 Task: Look for space in Ogden, United States from 6th September, 2023 to 15th September, 2023 for 6 adults in price range Rs.8000 to Rs.12000. Place can be entire place or private room with 6 bedrooms having 6 beds and 6 bathrooms. Property type can be house, flat, guest house. Amenities needed are: wifi, TV, free parkinig on premises, gym, breakfast. Booking option can be shelf check-in. Required host language is English.
Action: Mouse moved to (427, 103)
Screenshot: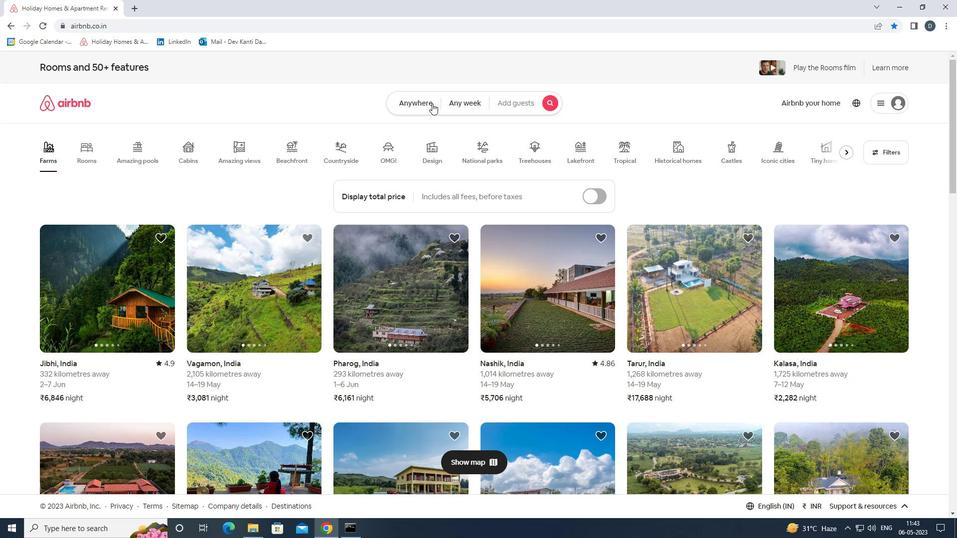 
Action: Mouse pressed left at (427, 103)
Screenshot: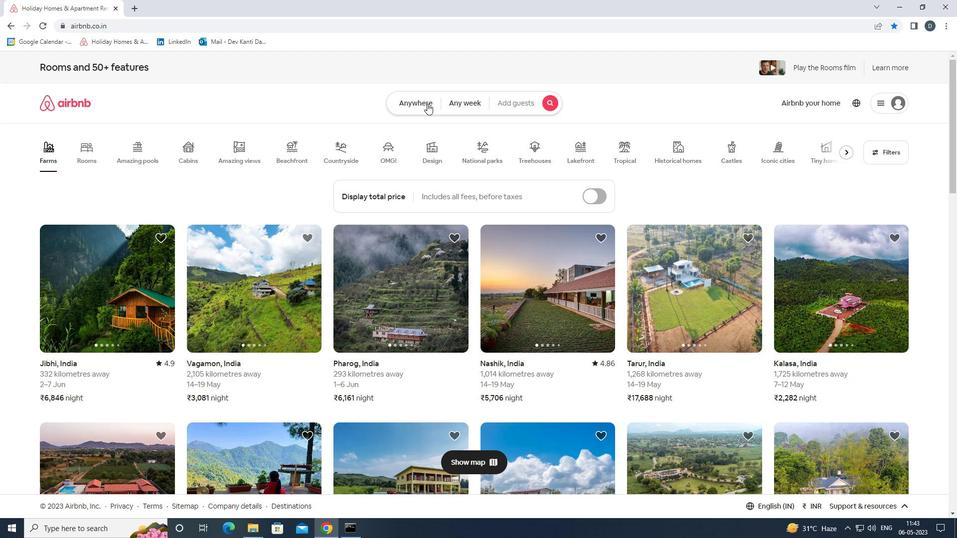 
Action: Mouse moved to (389, 145)
Screenshot: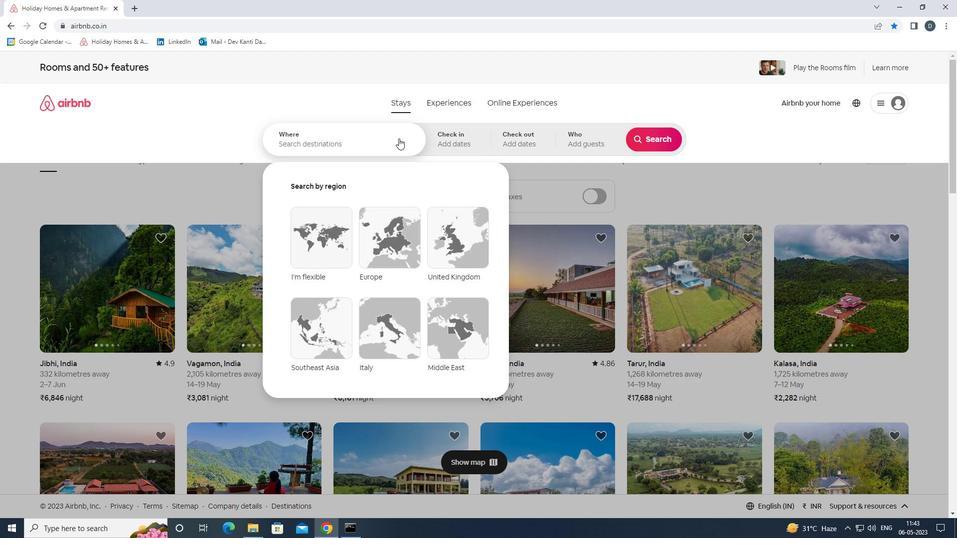 
Action: Mouse pressed left at (389, 145)
Screenshot: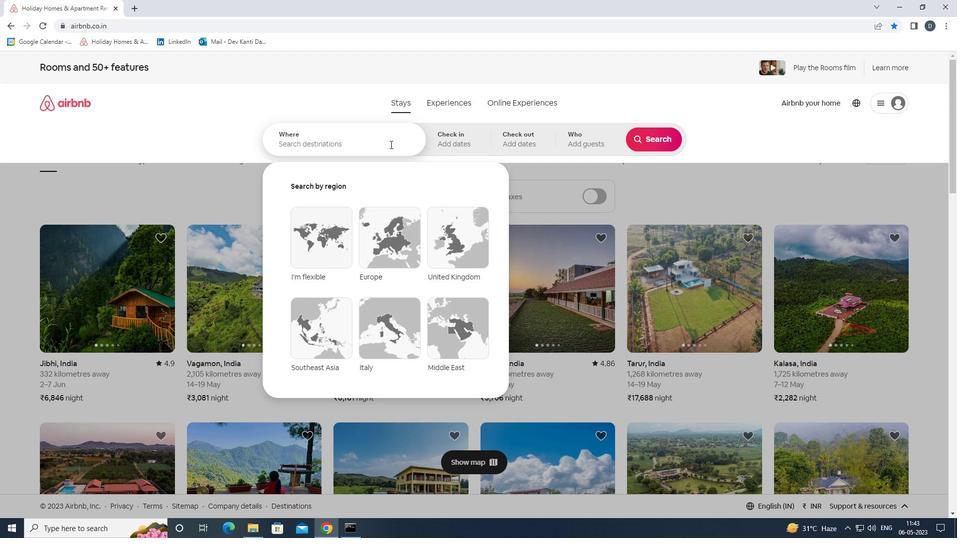 
Action: Mouse moved to (389, 149)
Screenshot: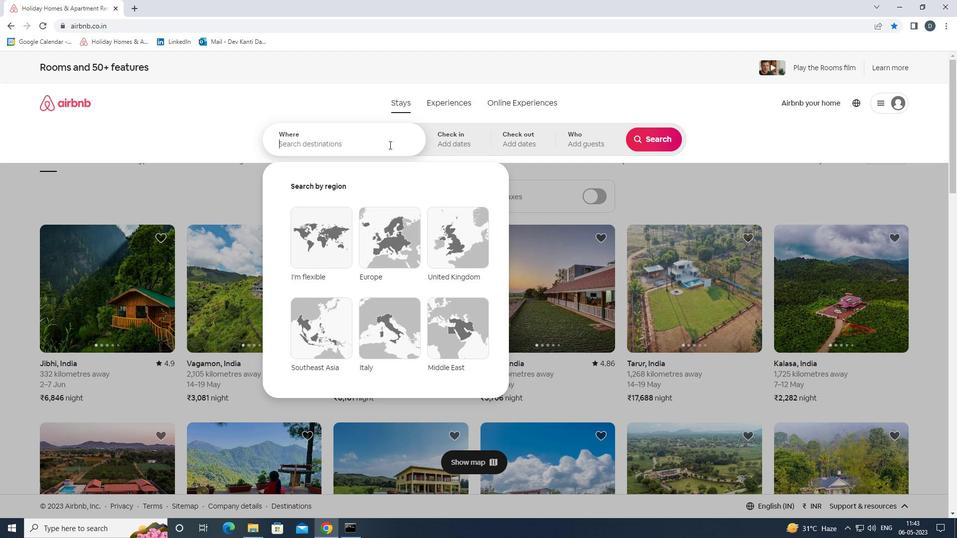 
Action: Key pressed <Key.shift>OGDEN,<Key.shift>UNITED<Key.space><Key.shift>STATES<Key.enter>
Screenshot: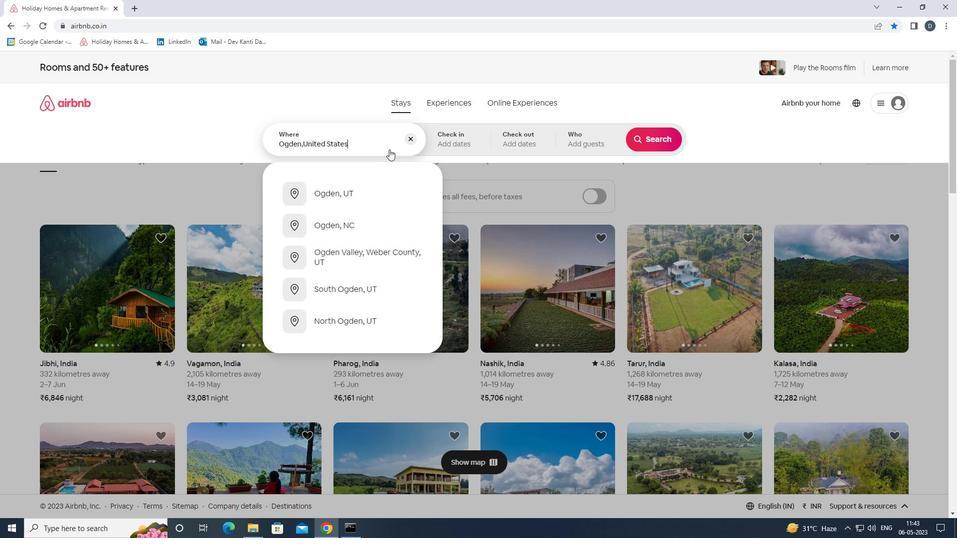 
Action: Mouse moved to (654, 216)
Screenshot: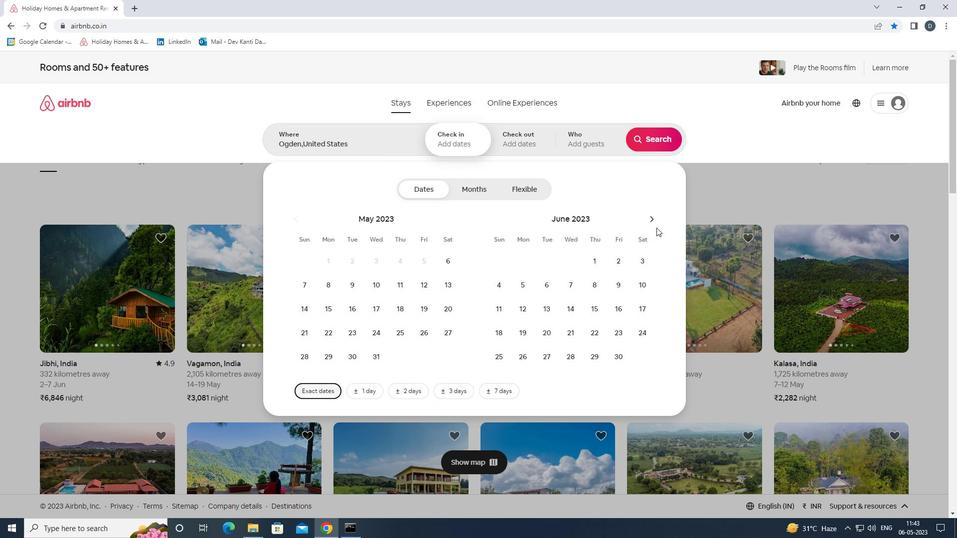 
Action: Mouse pressed left at (654, 216)
Screenshot: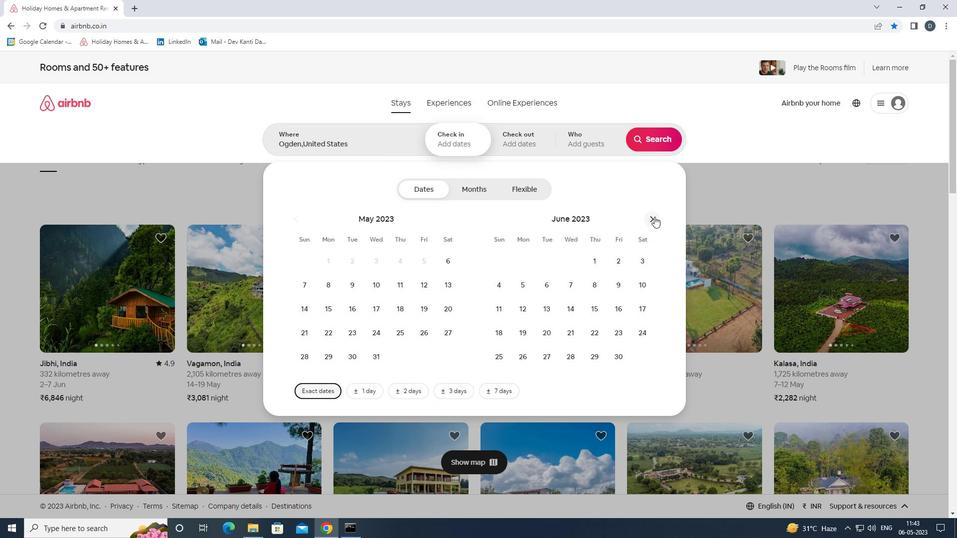 
Action: Mouse pressed left at (654, 216)
Screenshot: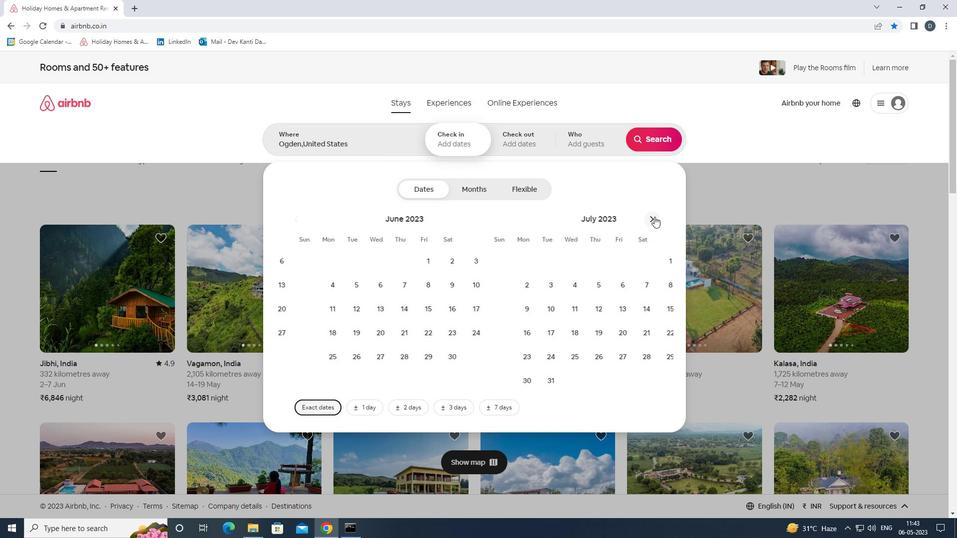 
Action: Mouse pressed left at (654, 216)
Screenshot: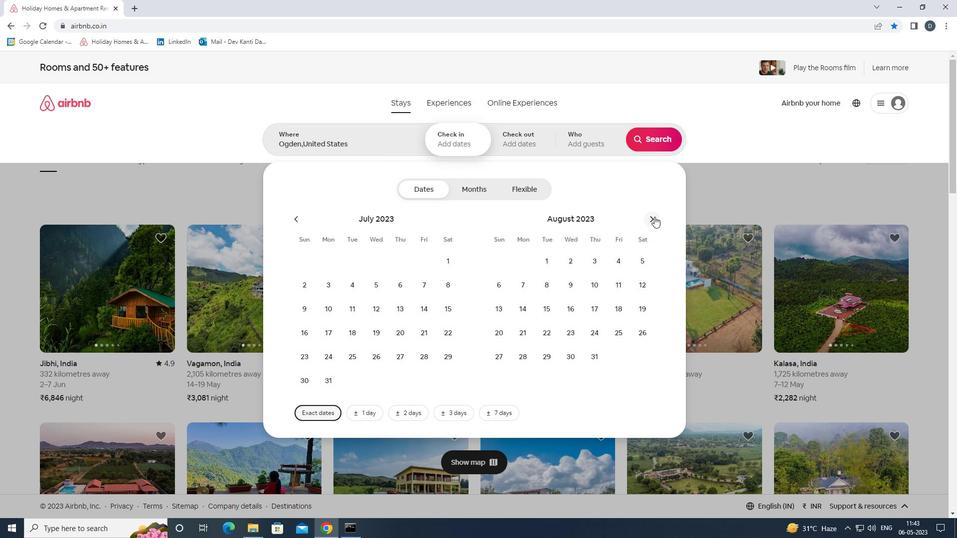 
Action: Mouse moved to (570, 290)
Screenshot: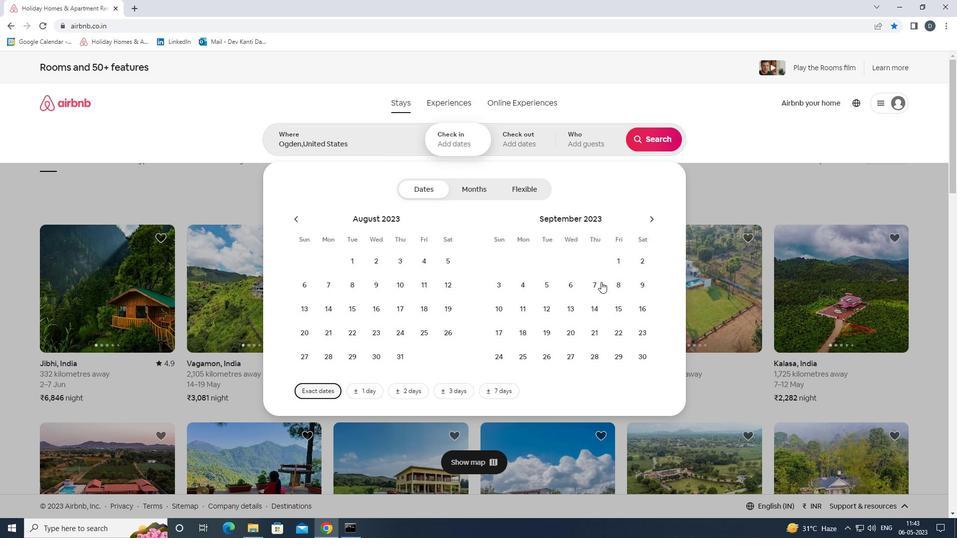 
Action: Mouse pressed left at (570, 290)
Screenshot: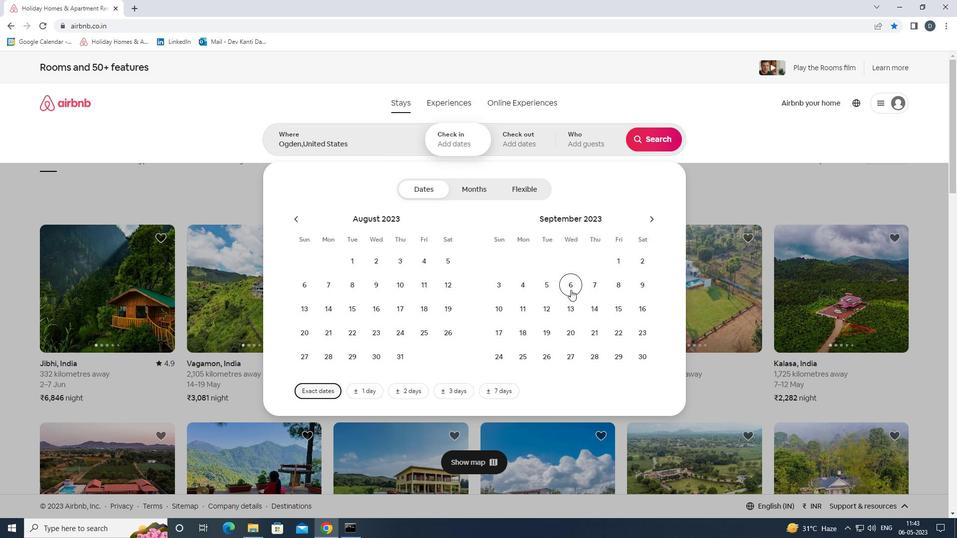 
Action: Mouse moved to (623, 308)
Screenshot: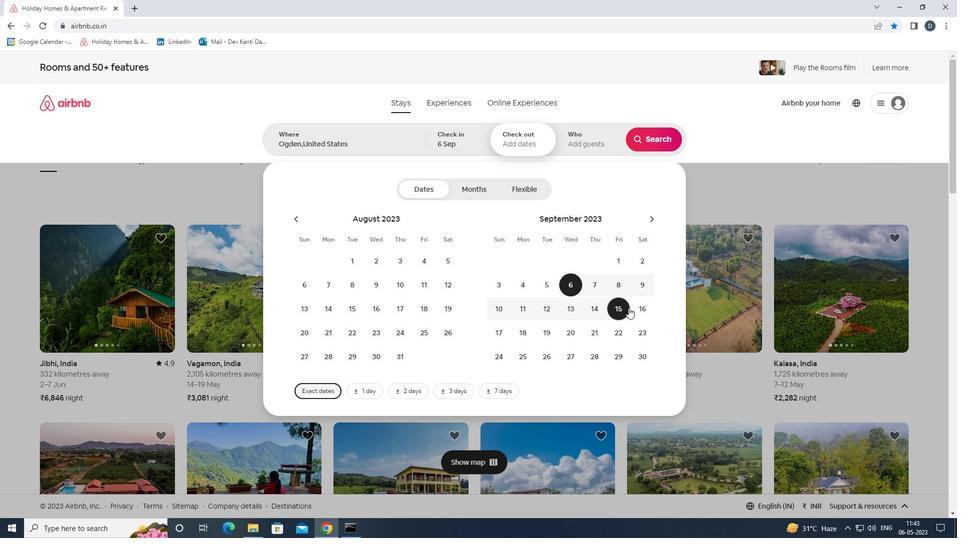 
Action: Mouse pressed left at (623, 308)
Screenshot: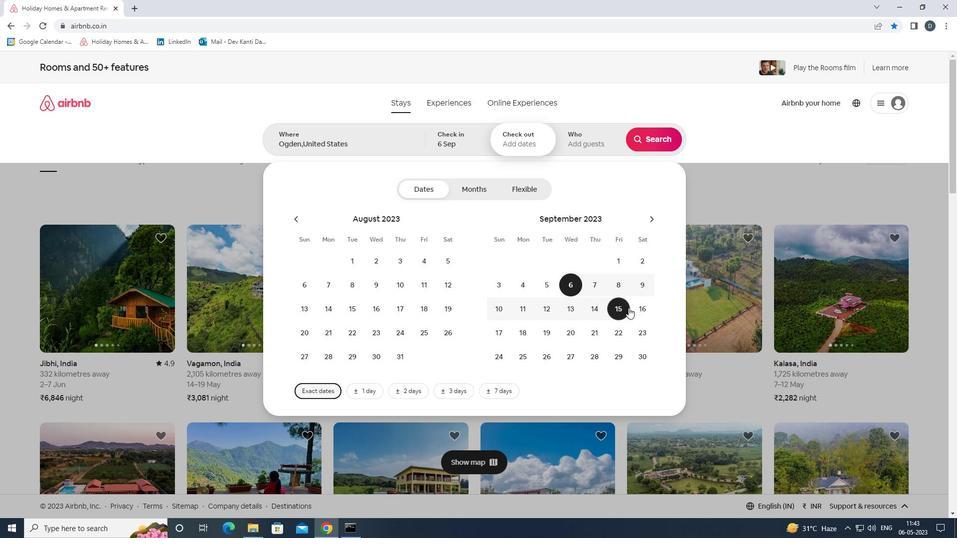 
Action: Mouse moved to (581, 143)
Screenshot: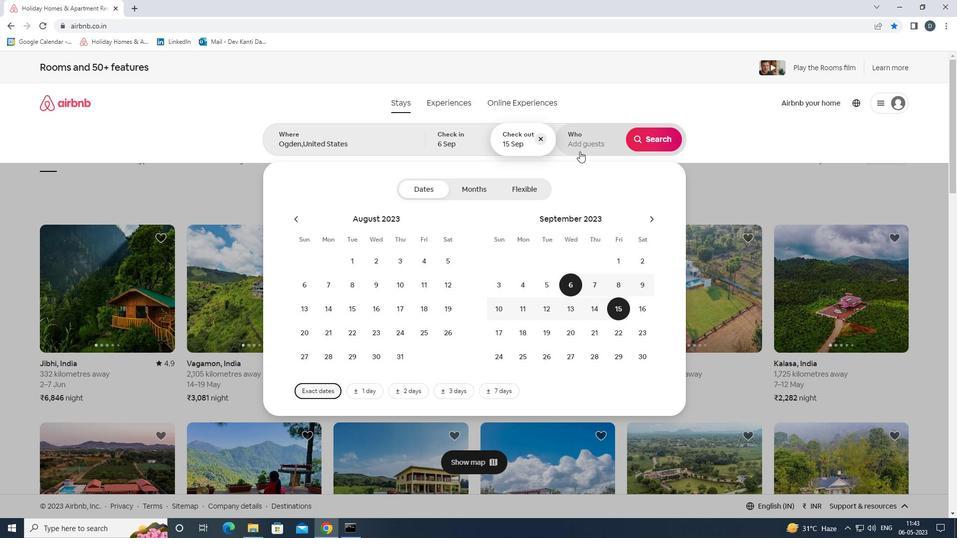 
Action: Mouse pressed left at (581, 143)
Screenshot: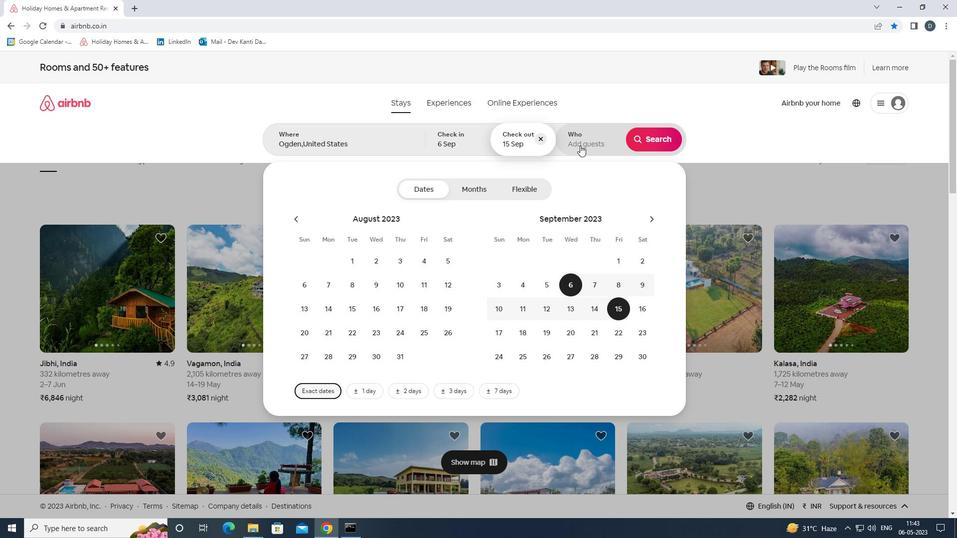 
Action: Mouse moved to (653, 192)
Screenshot: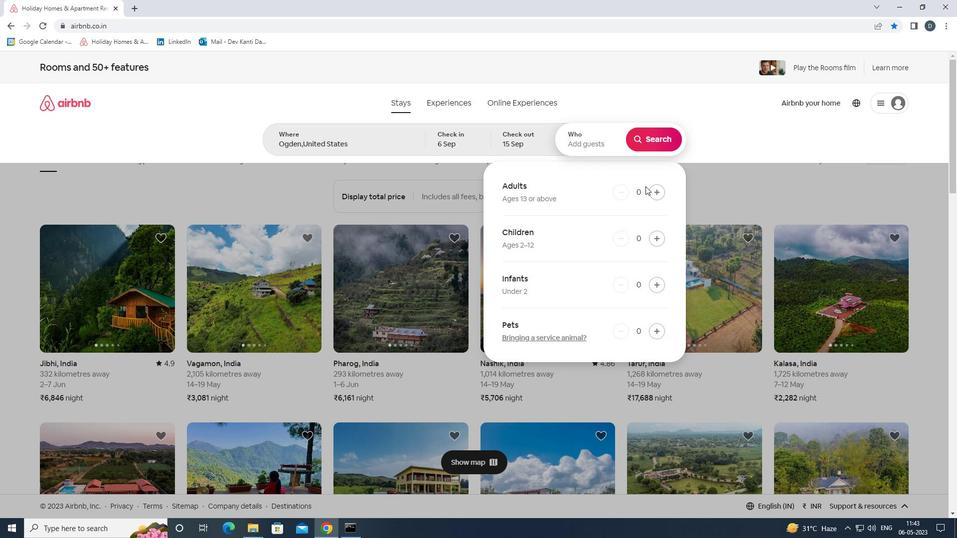 
Action: Mouse pressed left at (653, 192)
Screenshot: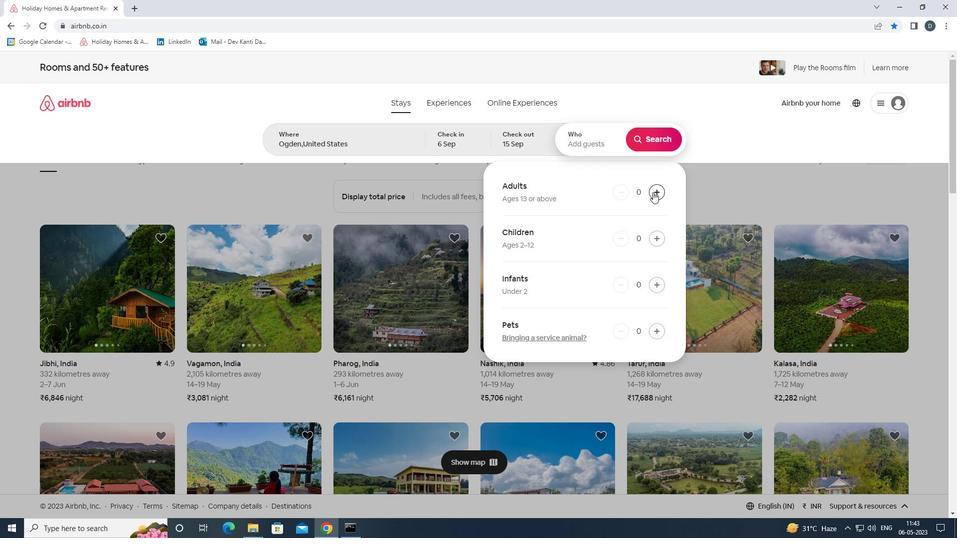 
Action: Mouse pressed left at (653, 192)
Screenshot: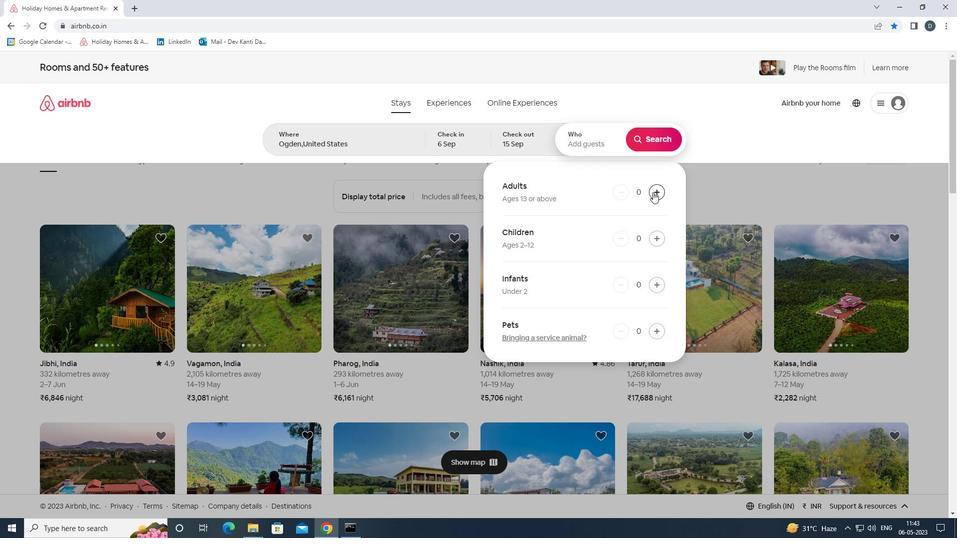 
Action: Mouse pressed left at (653, 192)
Screenshot: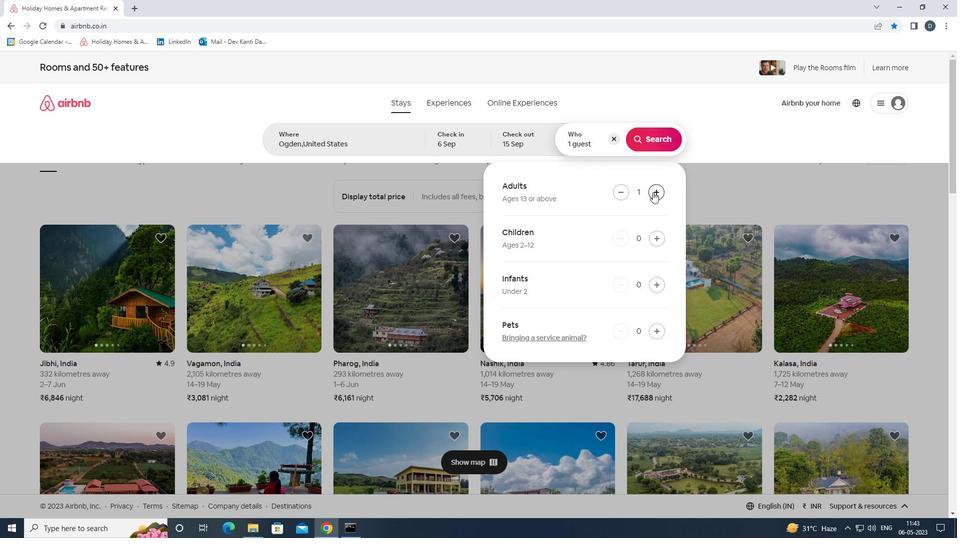 
Action: Mouse pressed left at (653, 192)
Screenshot: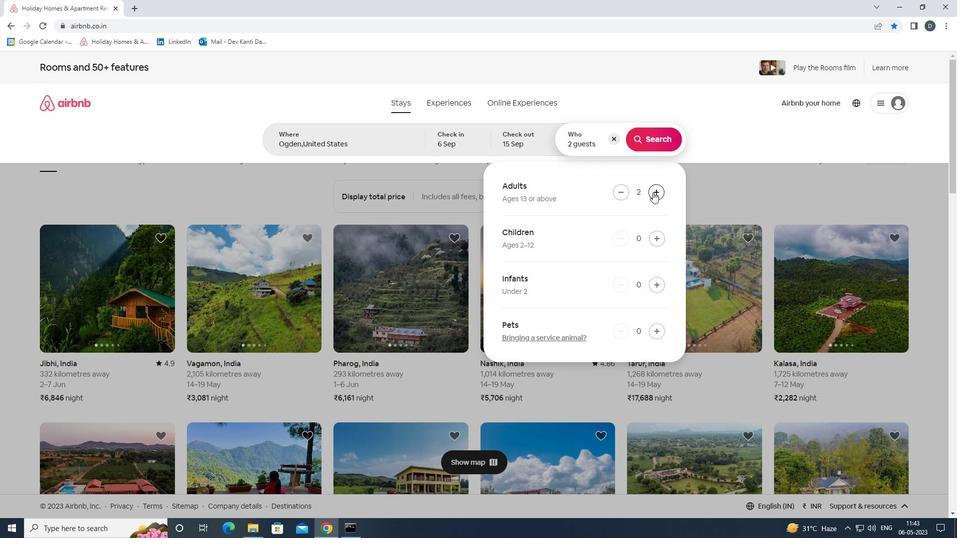 
Action: Mouse pressed left at (653, 192)
Screenshot: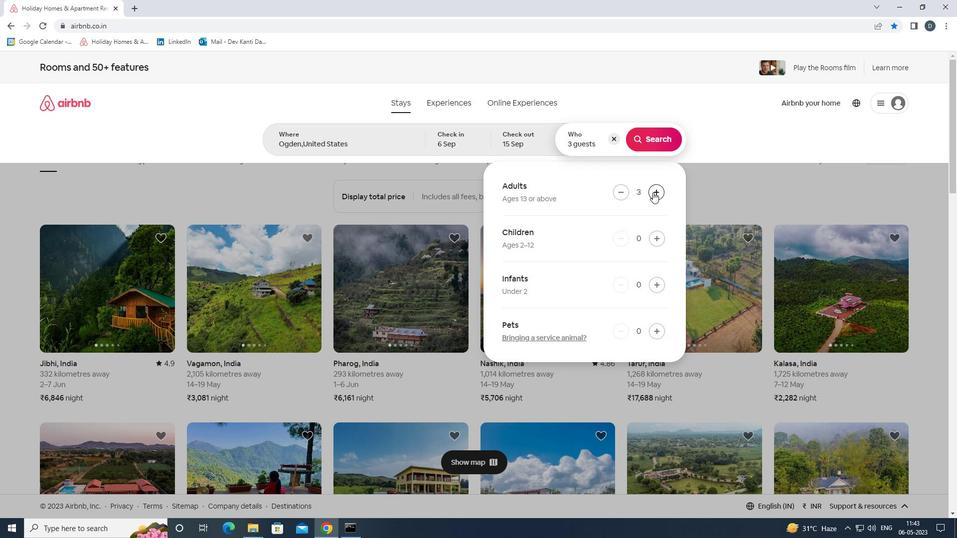 
Action: Mouse pressed left at (653, 192)
Screenshot: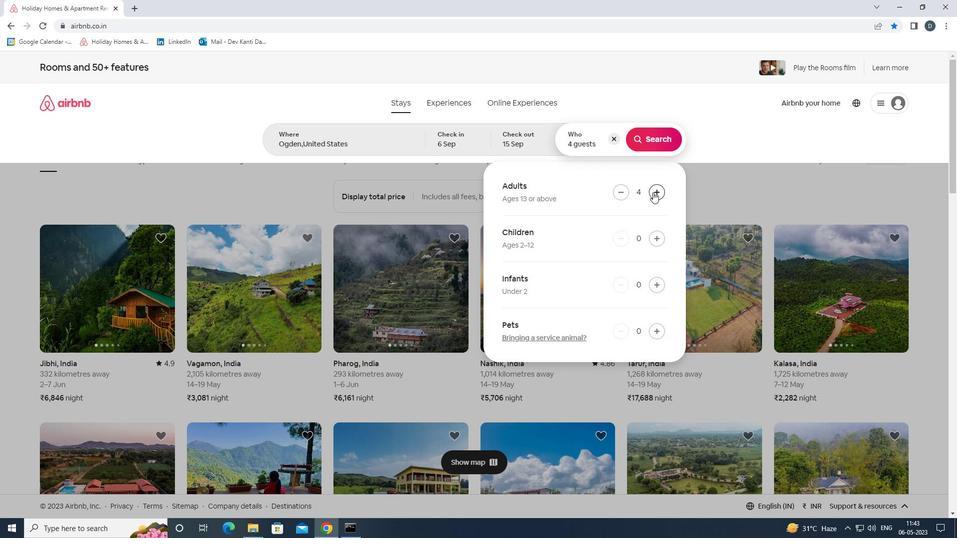 
Action: Mouse moved to (654, 147)
Screenshot: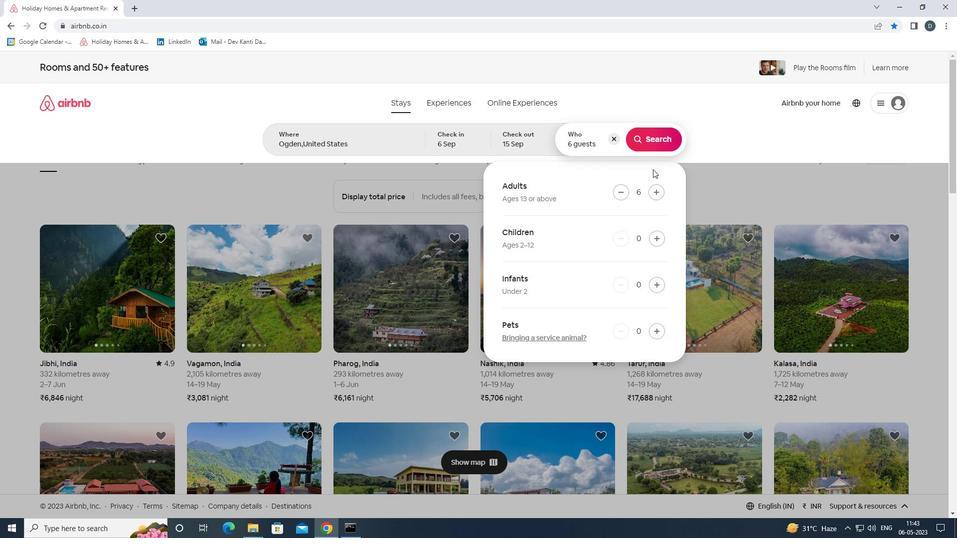 
Action: Mouse pressed left at (654, 147)
Screenshot: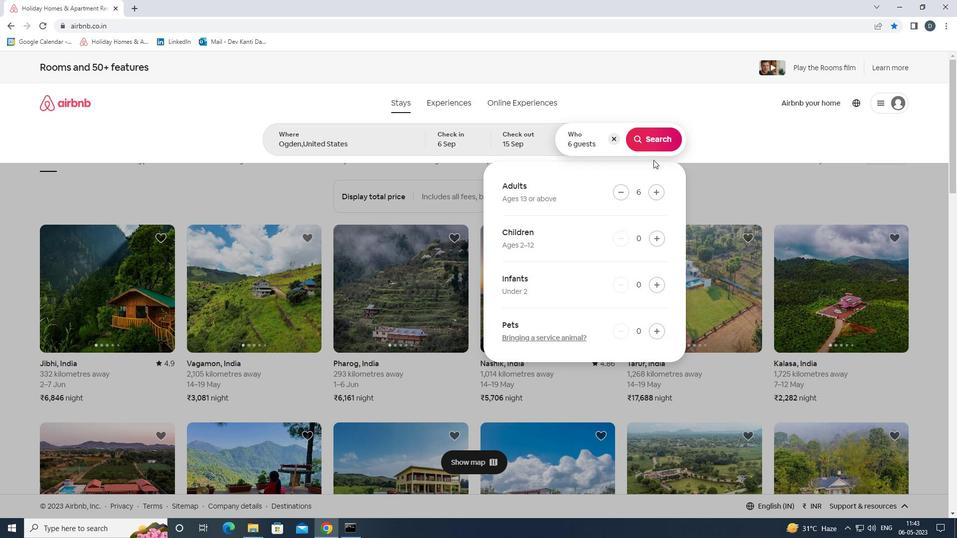 
Action: Mouse moved to (910, 110)
Screenshot: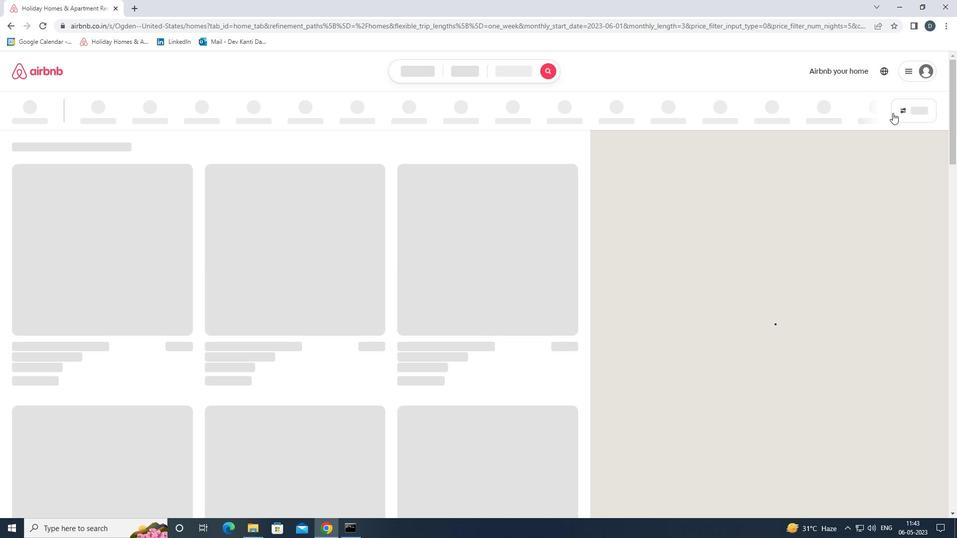 
Action: Mouse pressed left at (910, 110)
Screenshot: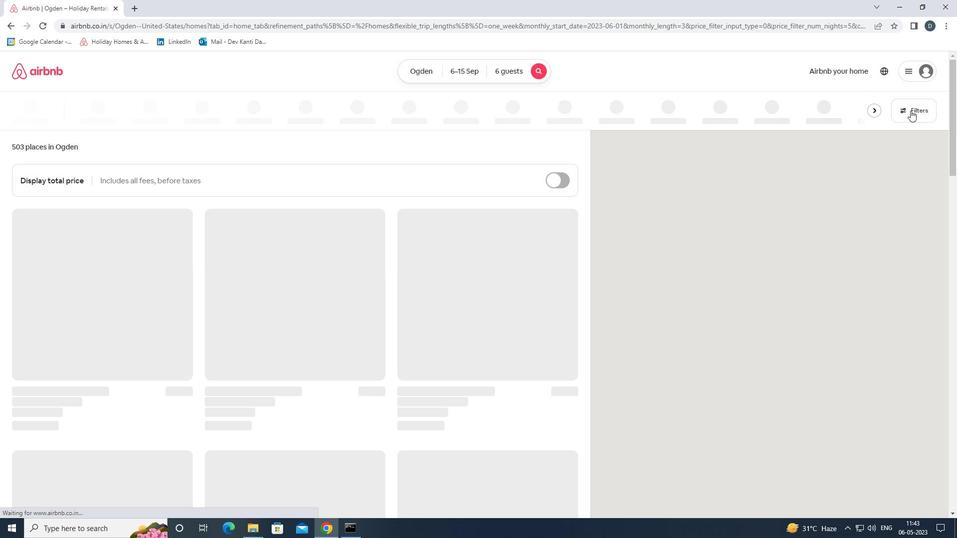 
Action: Mouse moved to (358, 354)
Screenshot: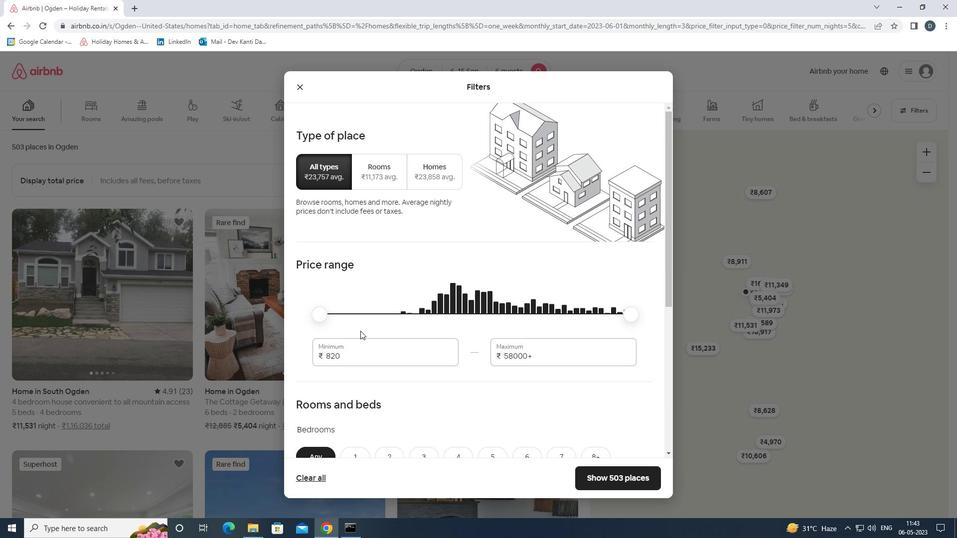 
Action: Mouse pressed left at (358, 354)
Screenshot: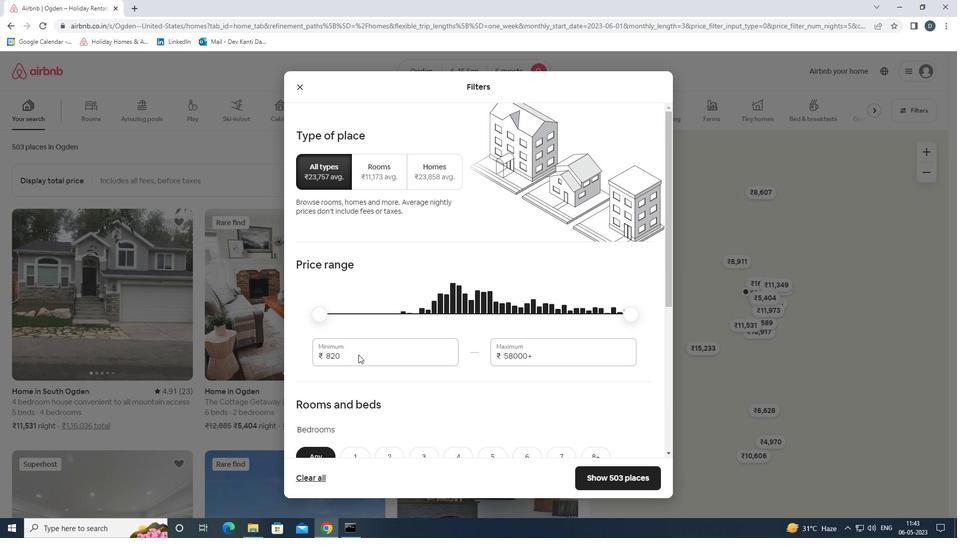 
Action: Mouse pressed left at (358, 354)
Screenshot: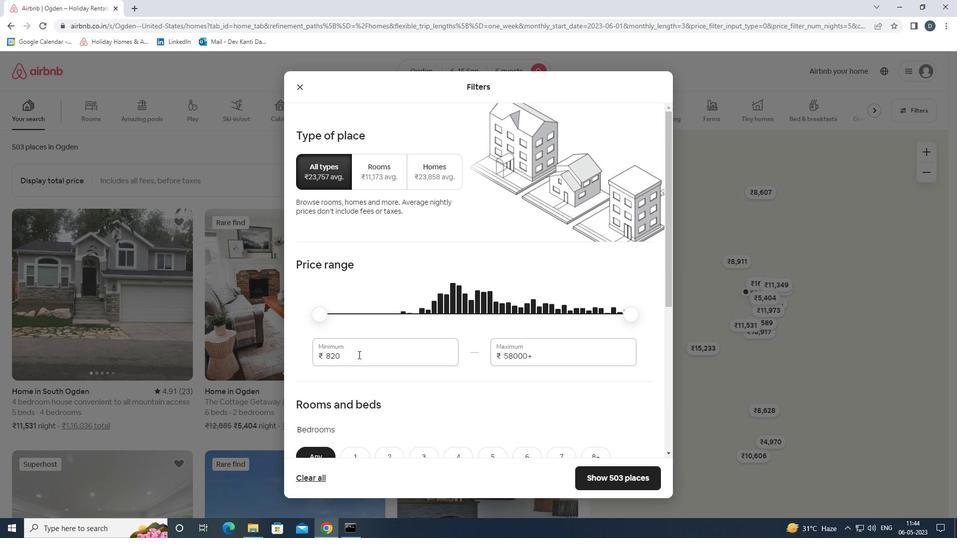 
Action: Key pressed 8000<Key.tab>12000
Screenshot: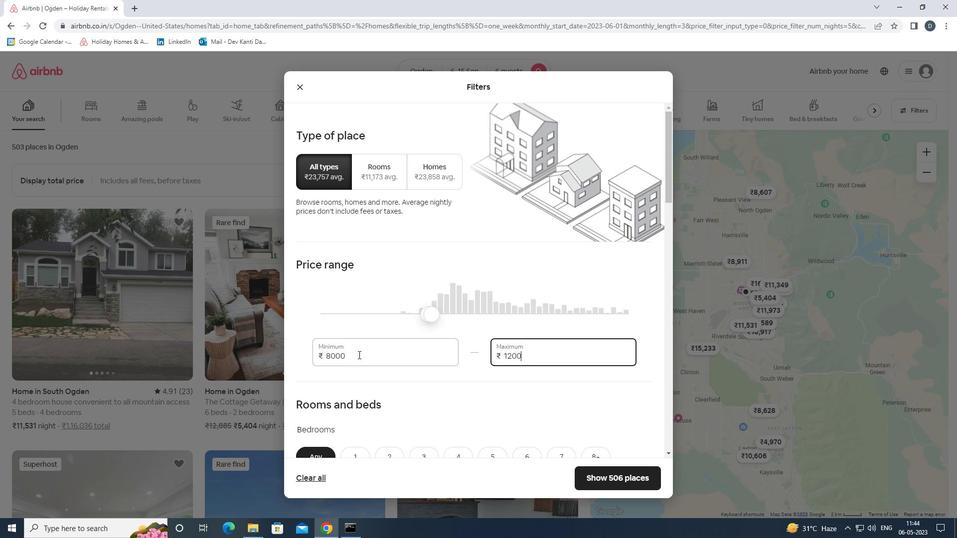 
Action: Mouse scrolled (358, 354) with delta (0, 0)
Screenshot: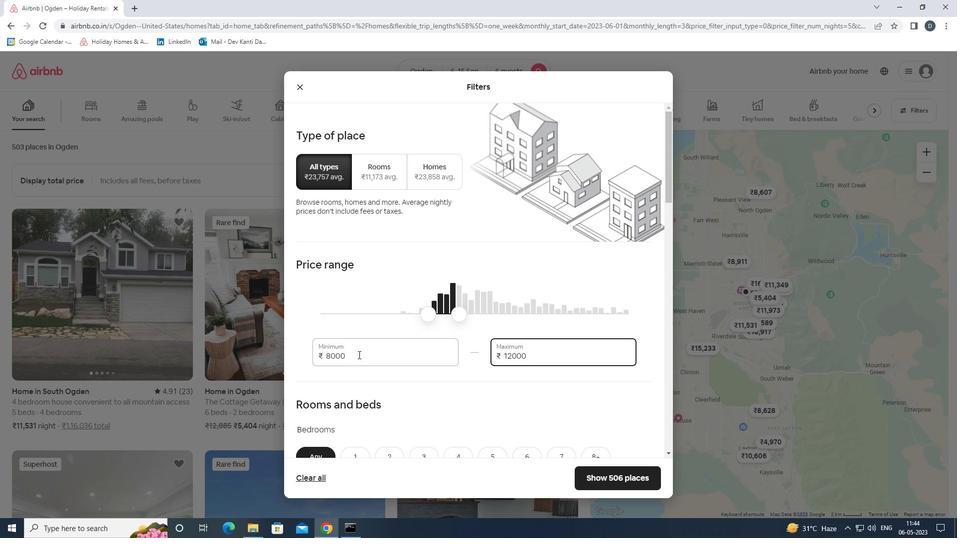 
Action: Mouse scrolled (358, 354) with delta (0, 0)
Screenshot: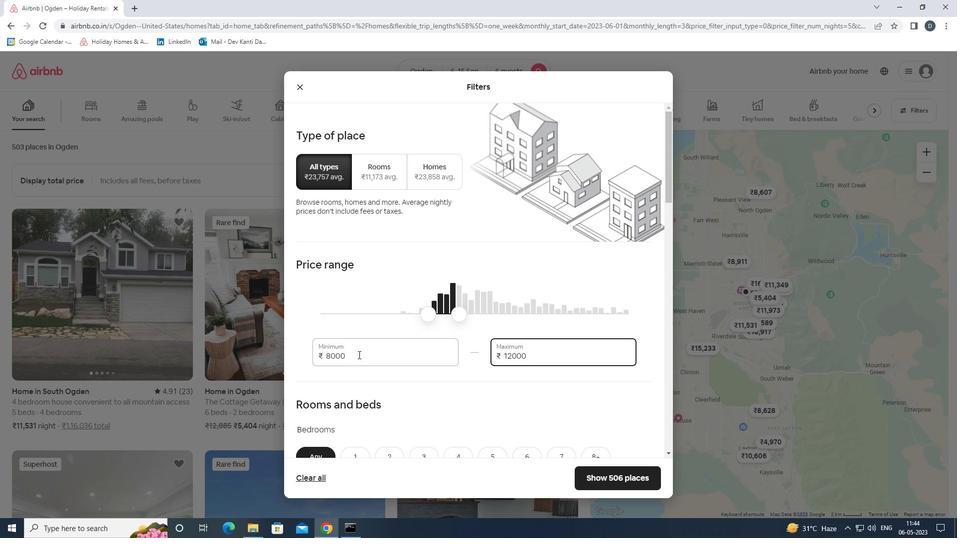 
Action: Mouse moved to (363, 352)
Screenshot: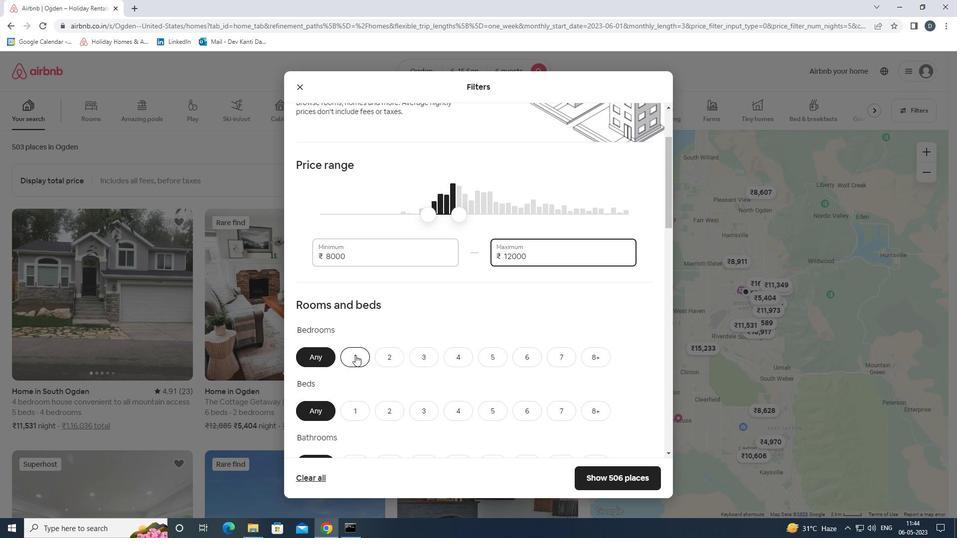 
Action: Mouse scrolled (363, 351) with delta (0, 0)
Screenshot: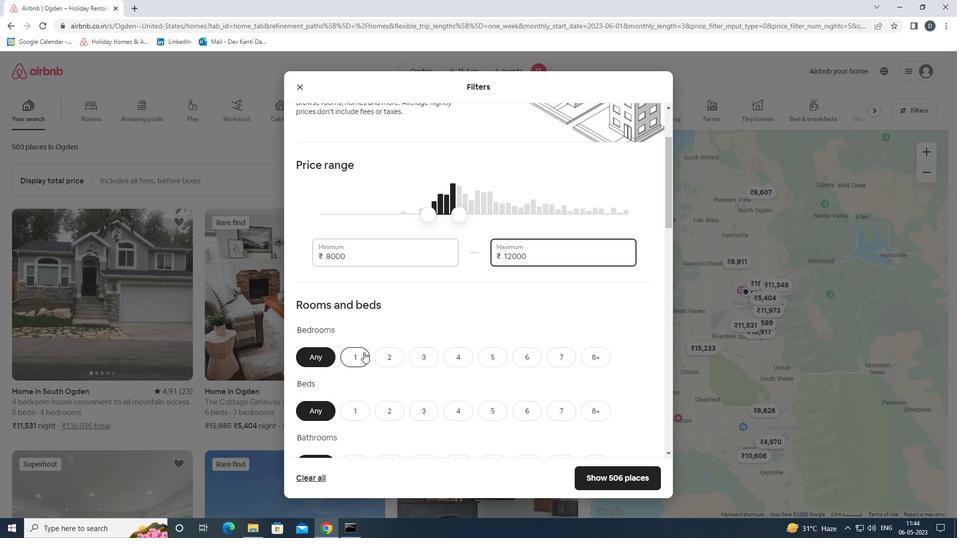 
Action: Mouse moved to (527, 306)
Screenshot: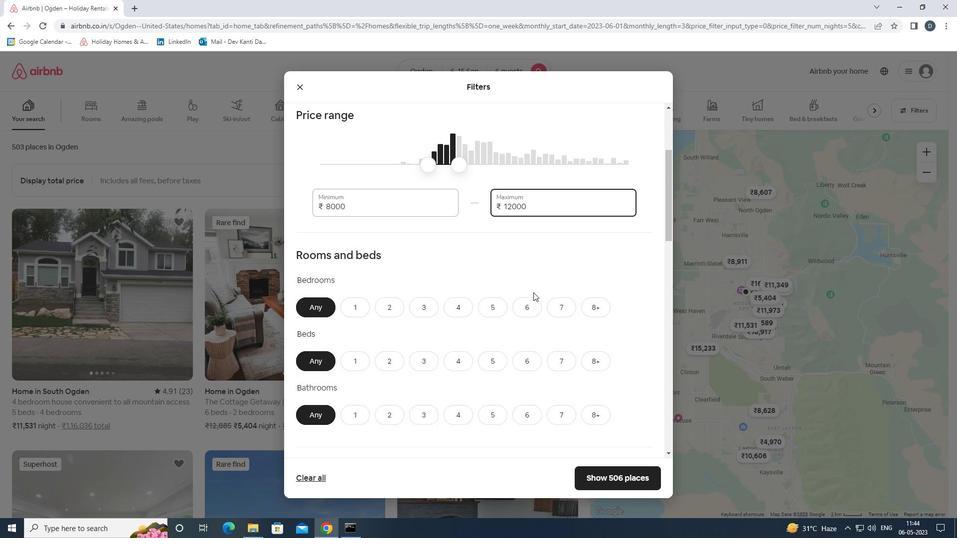 
Action: Mouse pressed left at (527, 306)
Screenshot: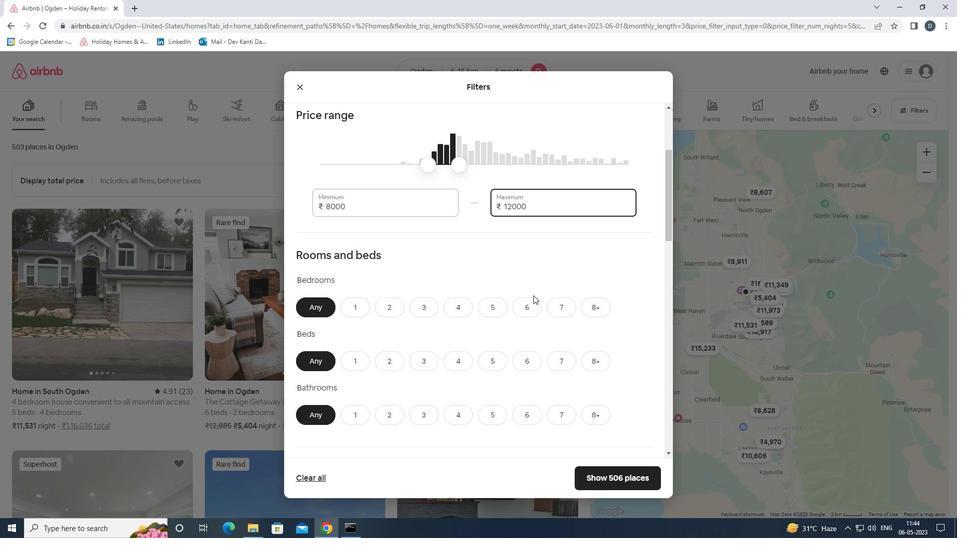 
Action: Mouse moved to (521, 358)
Screenshot: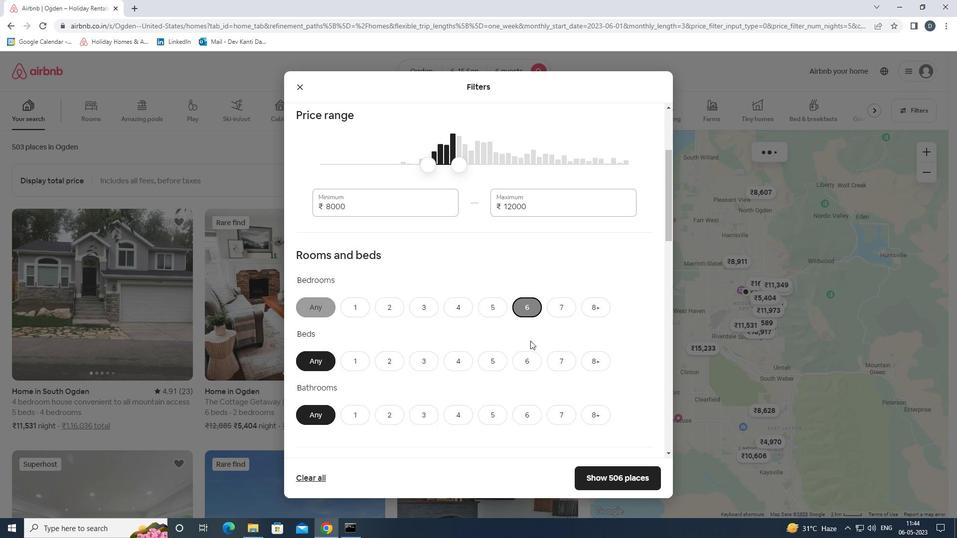 
Action: Mouse pressed left at (521, 358)
Screenshot: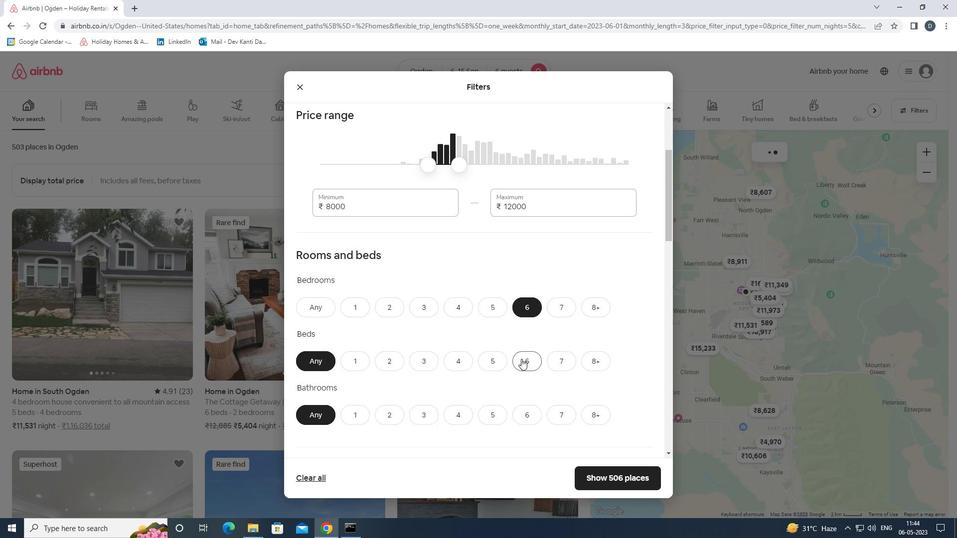 
Action: Mouse moved to (522, 412)
Screenshot: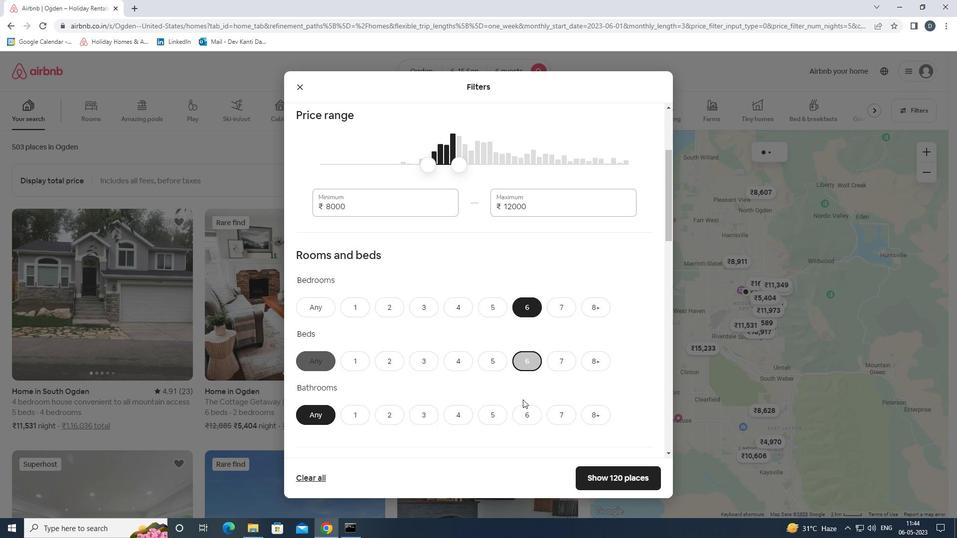 
Action: Mouse pressed left at (522, 412)
Screenshot: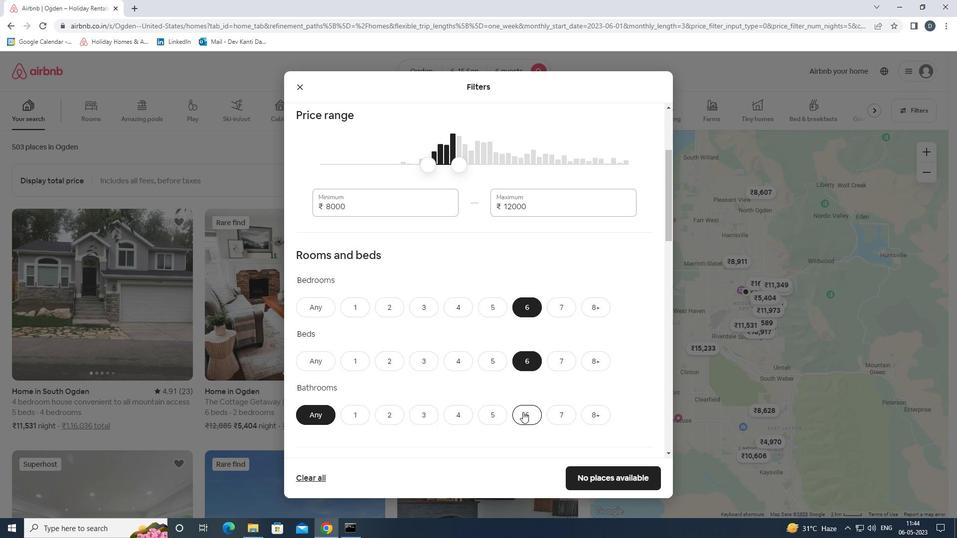 
Action: Mouse moved to (539, 368)
Screenshot: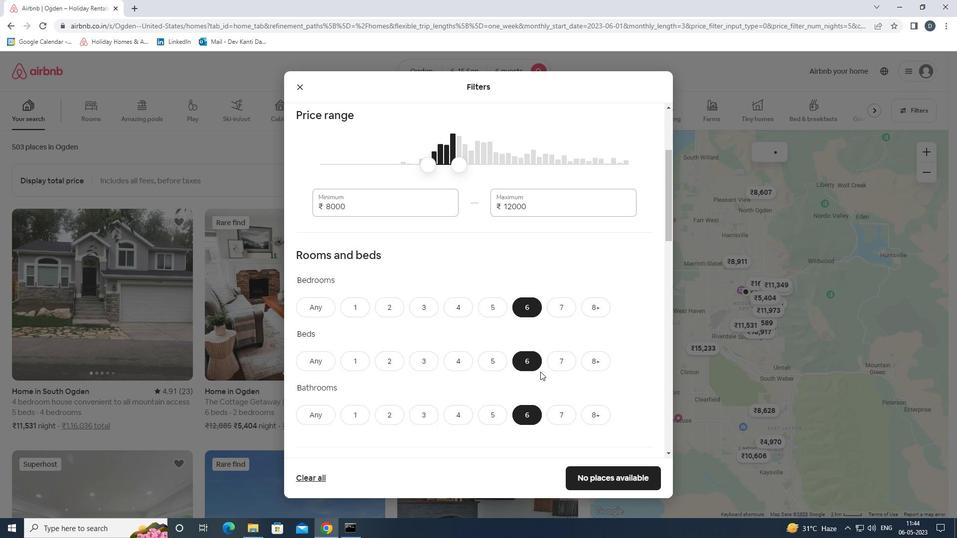 
Action: Mouse scrolled (539, 367) with delta (0, 0)
Screenshot: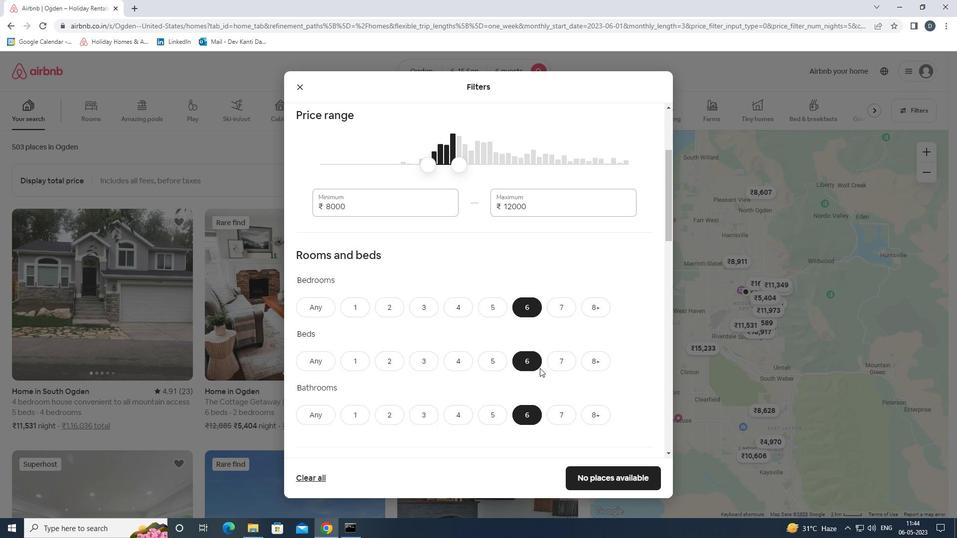 
Action: Mouse scrolled (539, 367) with delta (0, 0)
Screenshot: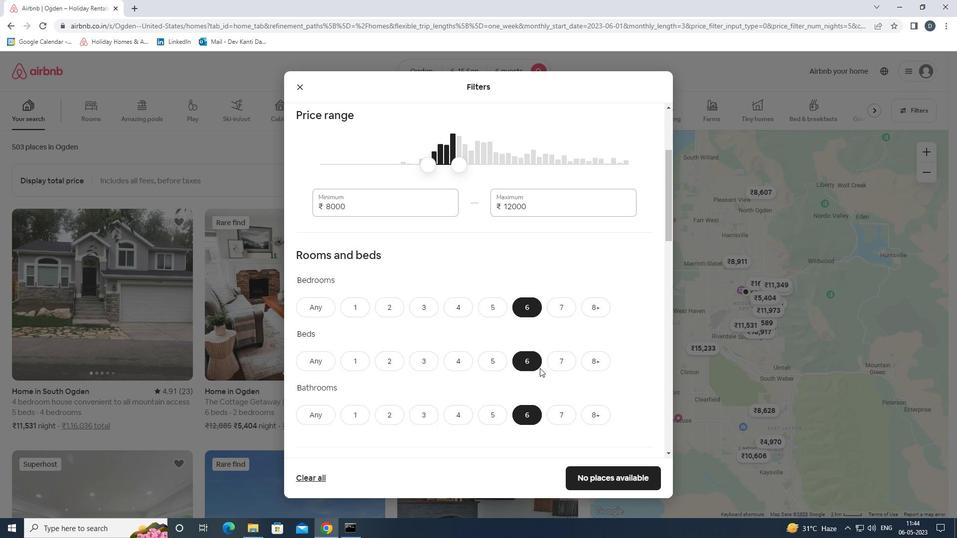 
Action: Mouse moved to (539, 367)
Screenshot: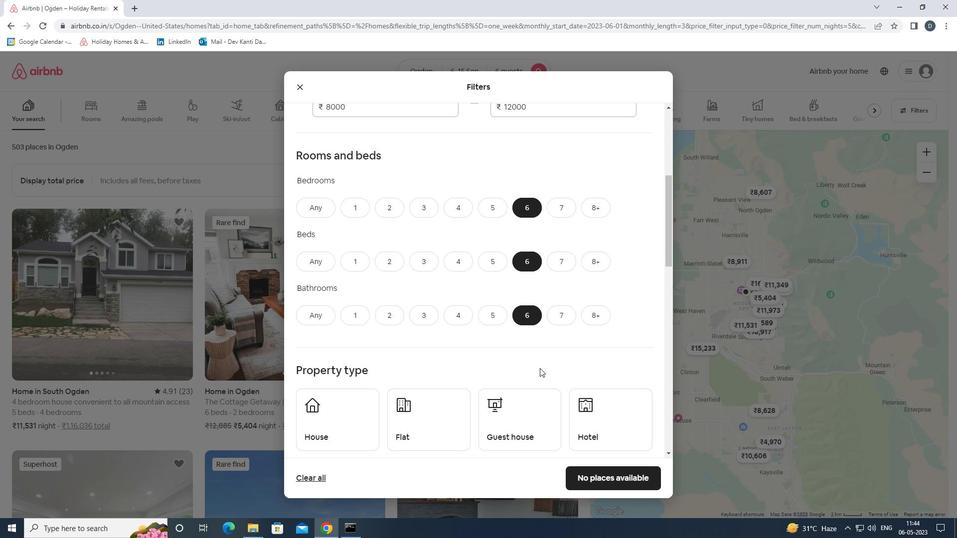 
Action: Mouse scrolled (539, 367) with delta (0, 0)
Screenshot: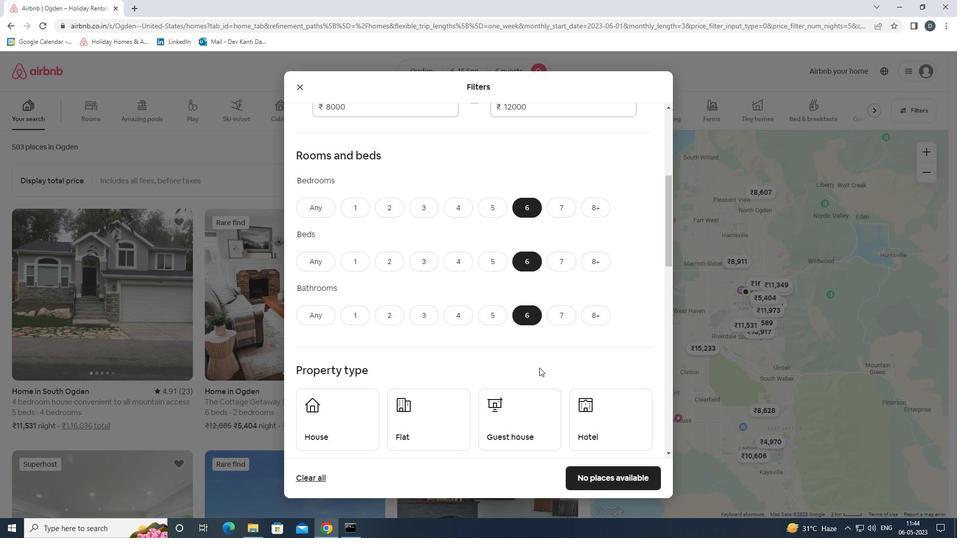 
Action: Mouse moved to (539, 367)
Screenshot: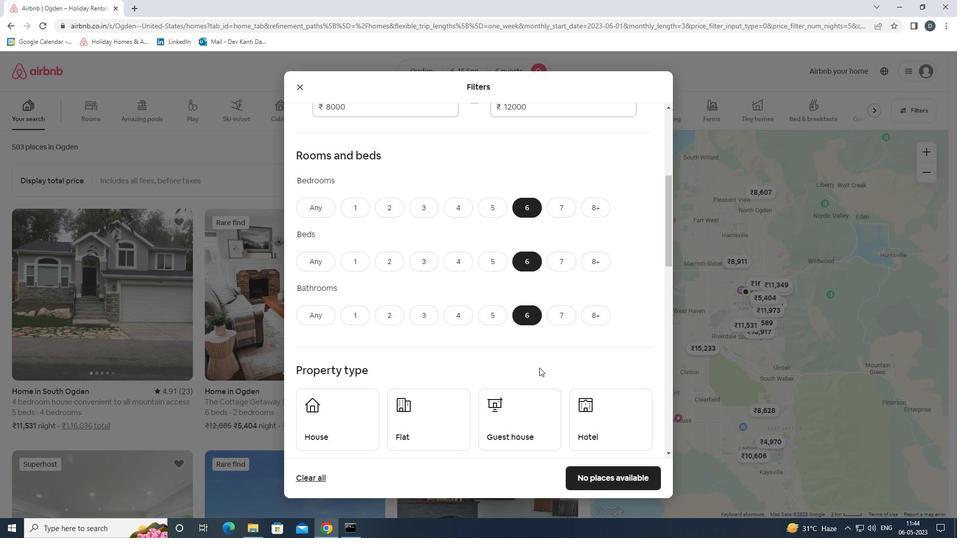 
Action: Mouse scrolled (539, 367) with delta (0, 0)
Screenshot: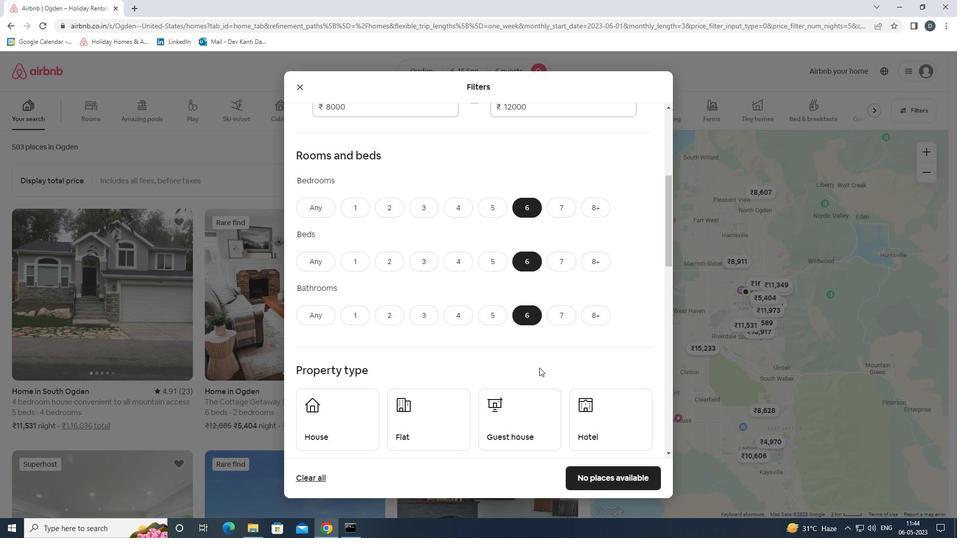 
Action: Mouse moved to (333, 325)
Screenshot: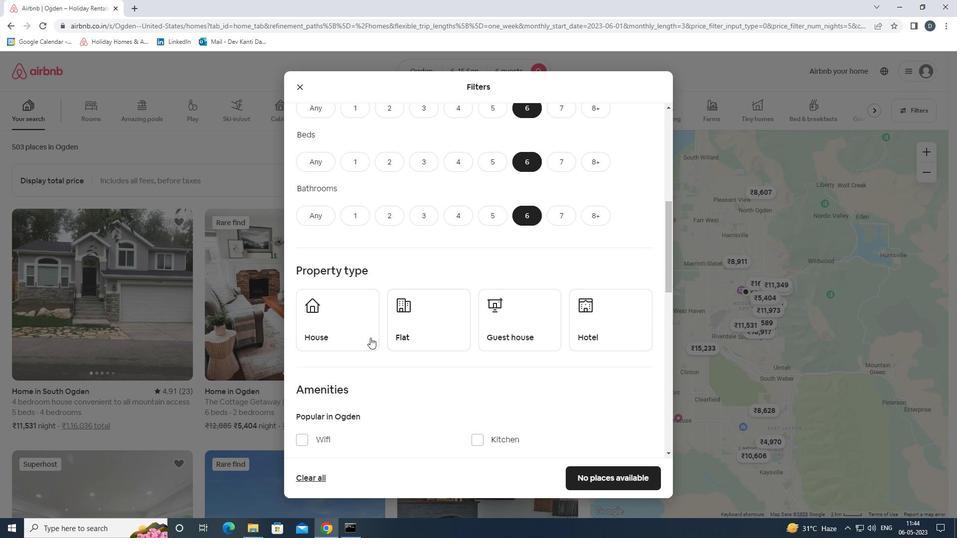 
Action: Mouse pressed left at (333, 325)
Screenshot: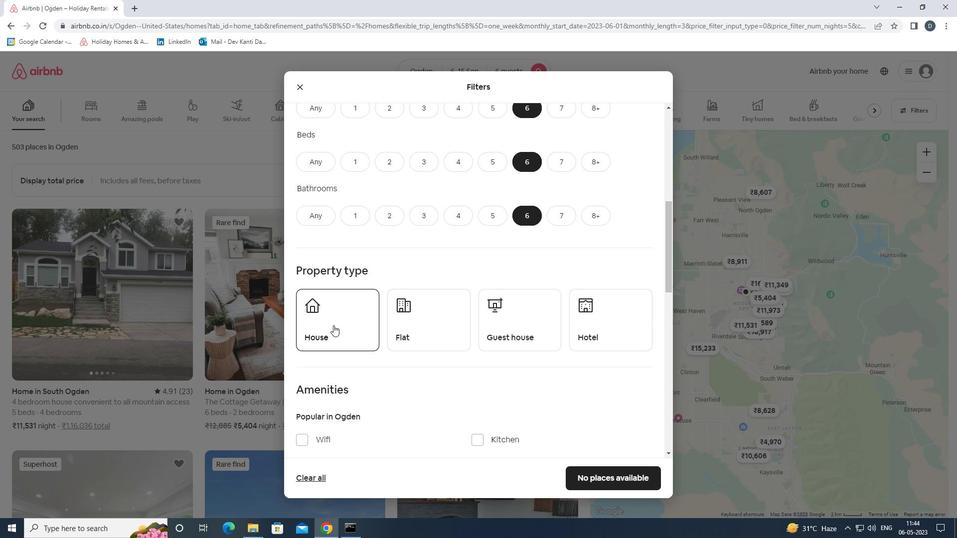 
Action: Mouse moved to (426, 328)
Screenshot: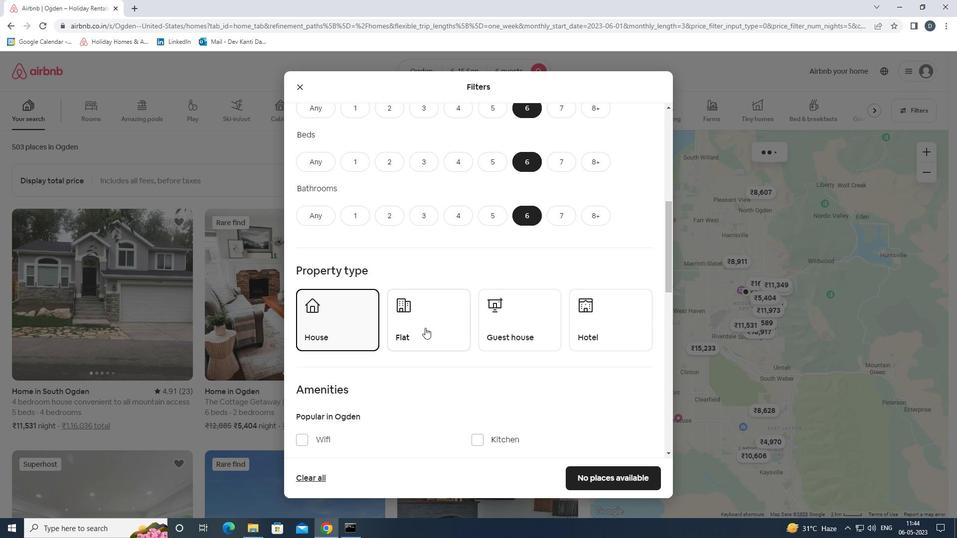 
Action: Mouse pressed left at (426, 328)
Screenshot: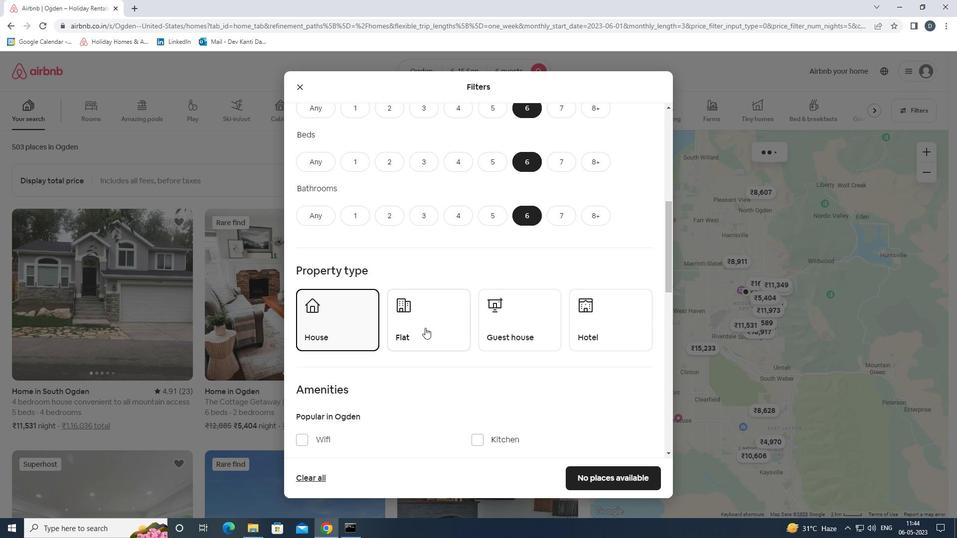 
Action: Mouse moved to (507, 328)
Screenshot: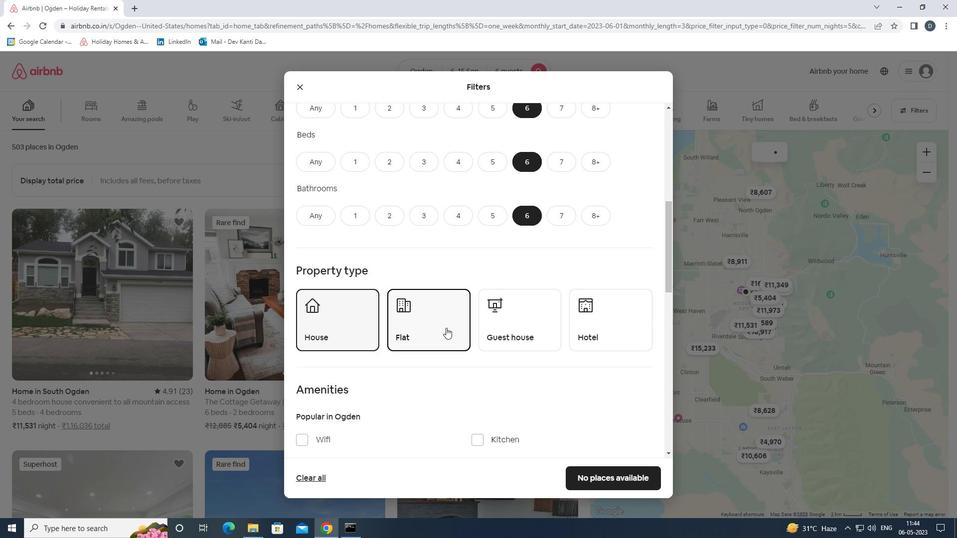 
Action: Mouse pressed left at (507, 328)
Screenshot: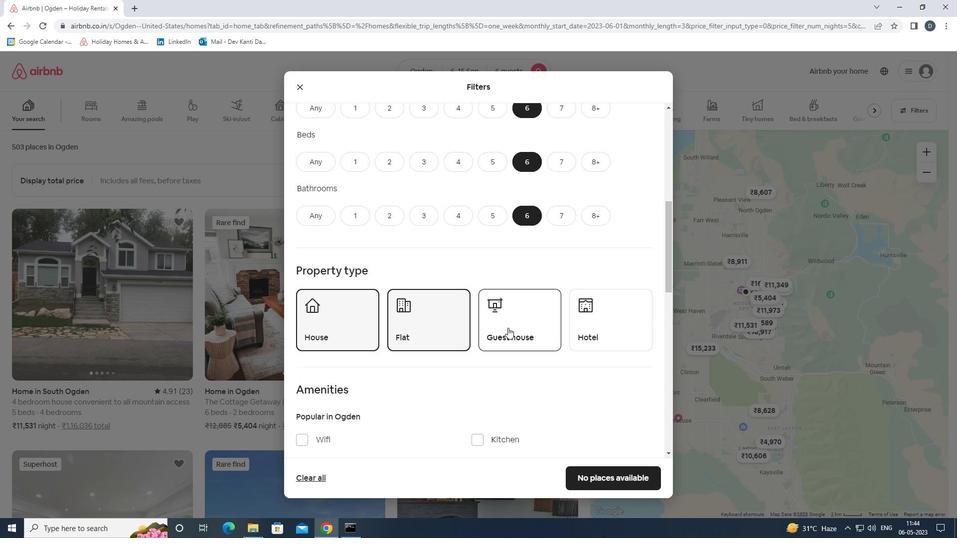 
Action: Mouse scrolled (507, 327) with delta (0, 0)
Screenshot: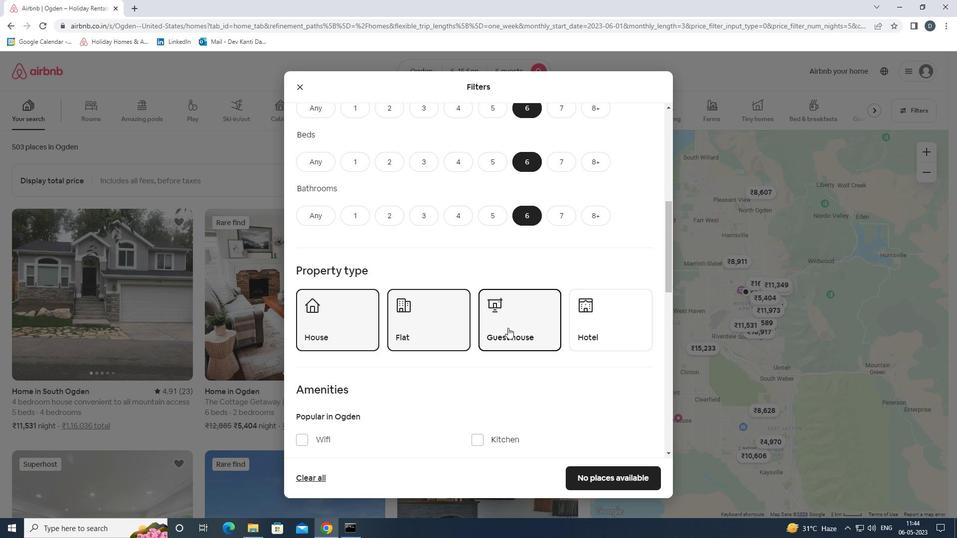 
Action: Mouse scrolled (507, 327) with delta (0, 0)
Screenshot: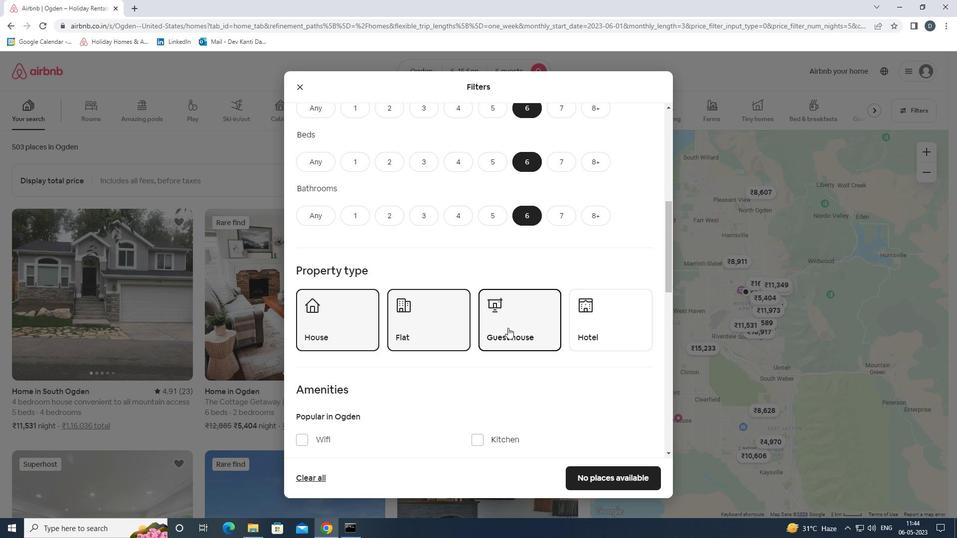 
Action: Mouse moved to (322, 346)
Screenshot: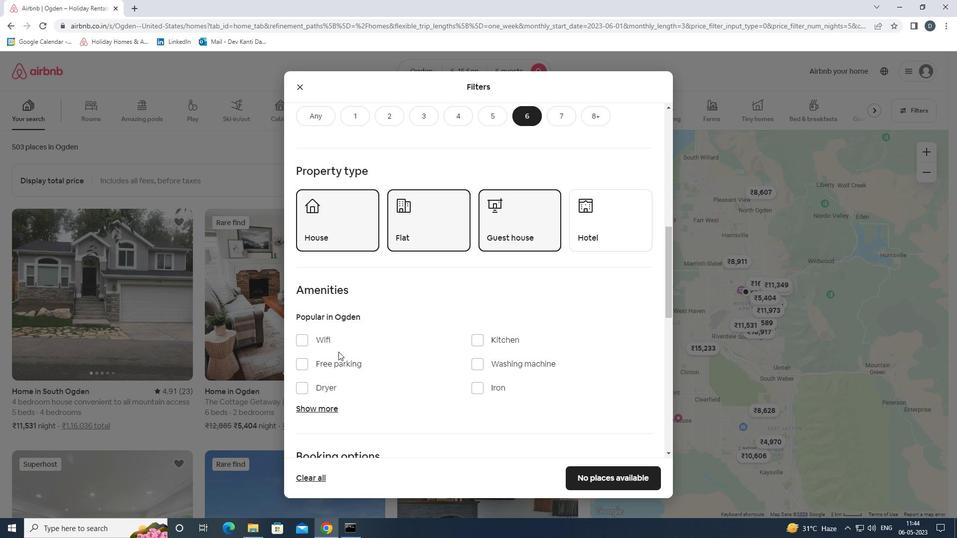 
Action: Mouse pressed left at (322, 346)
Screenshot: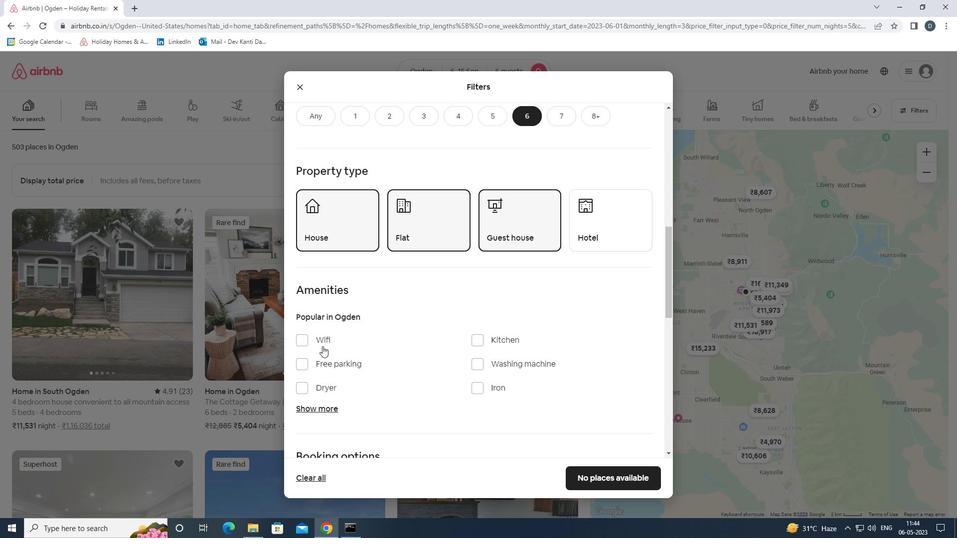 
Action: Mouse moved to (361, 369)
Screenshot: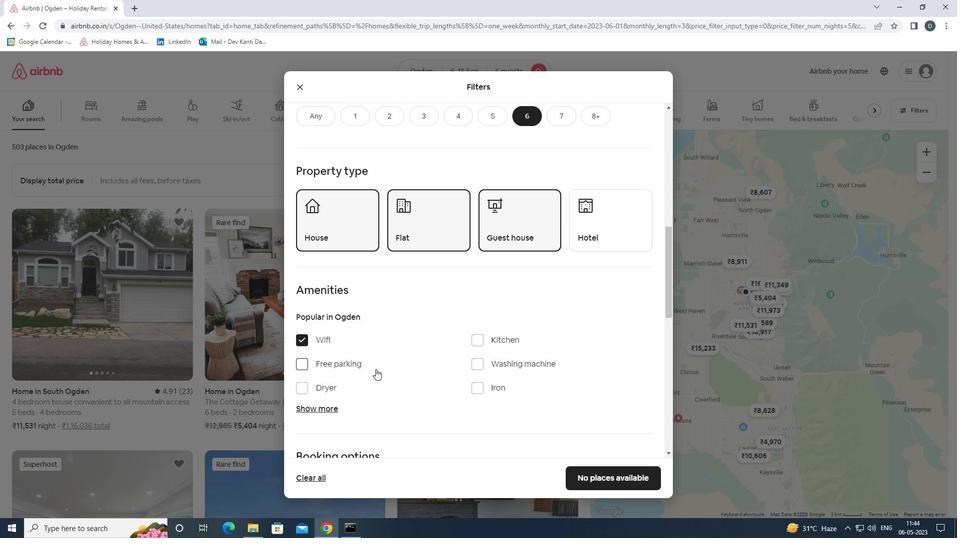 
Action: Mouse pressed left at (361, 369)
Screenshot: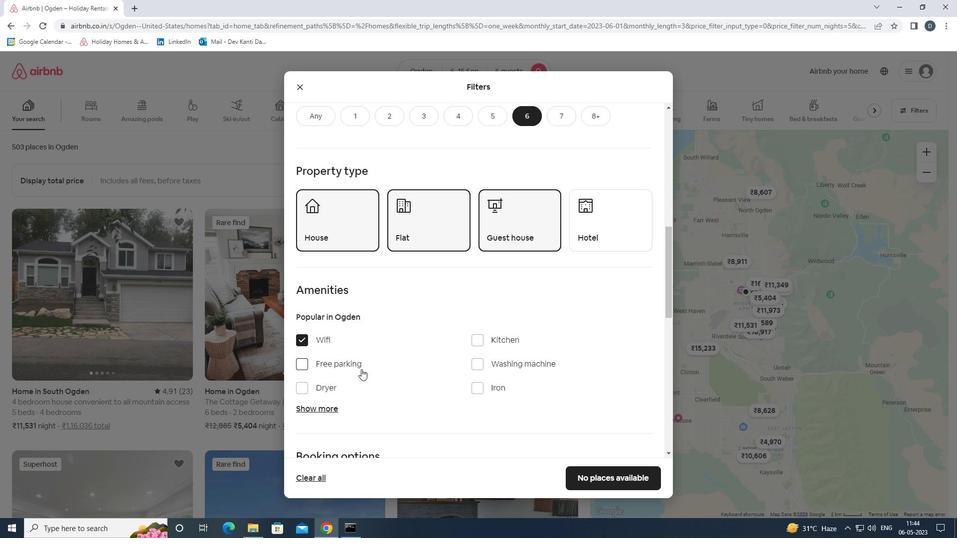 
Action: Mouse moved to (329, 410)
Screenshot: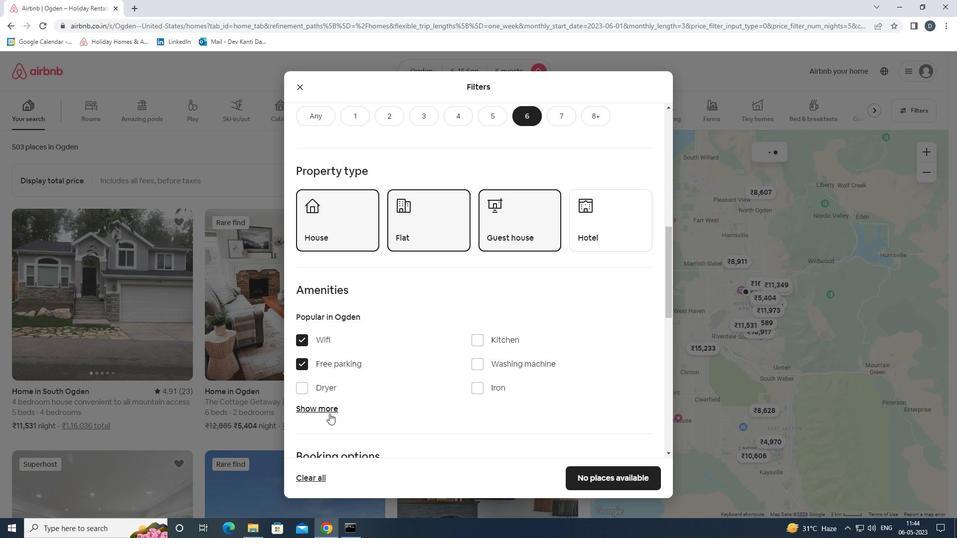 
Action: Mouse pressed left at (329, 410)
Screenshot: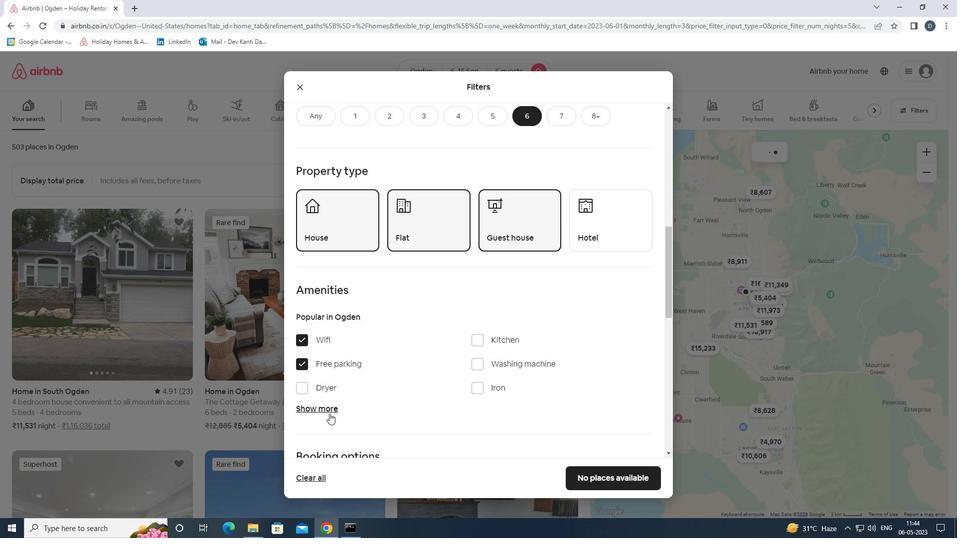 
Action: Mouse moved to (416, 379)
Screenshot: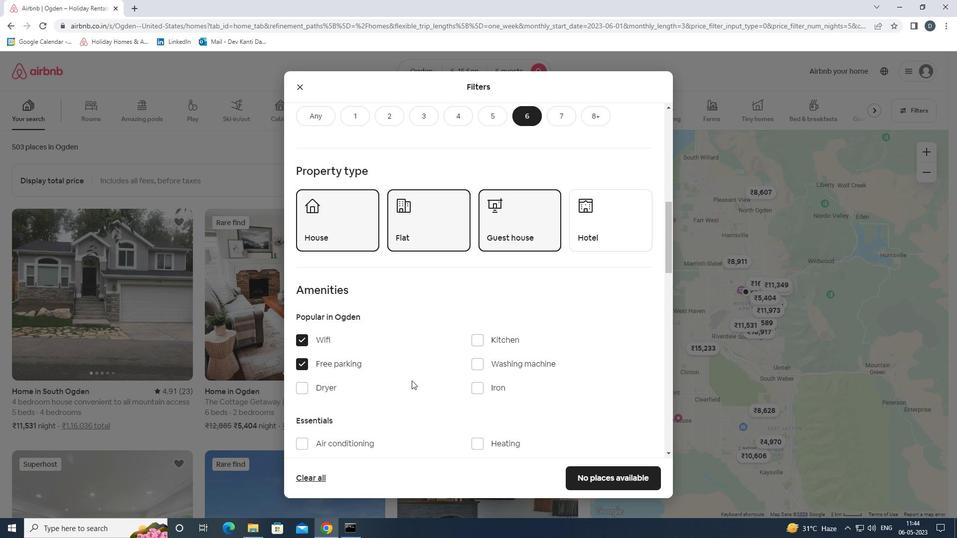 
Action: Mouse scrolled (416, 378) with delta (0, 0)
Screenshot: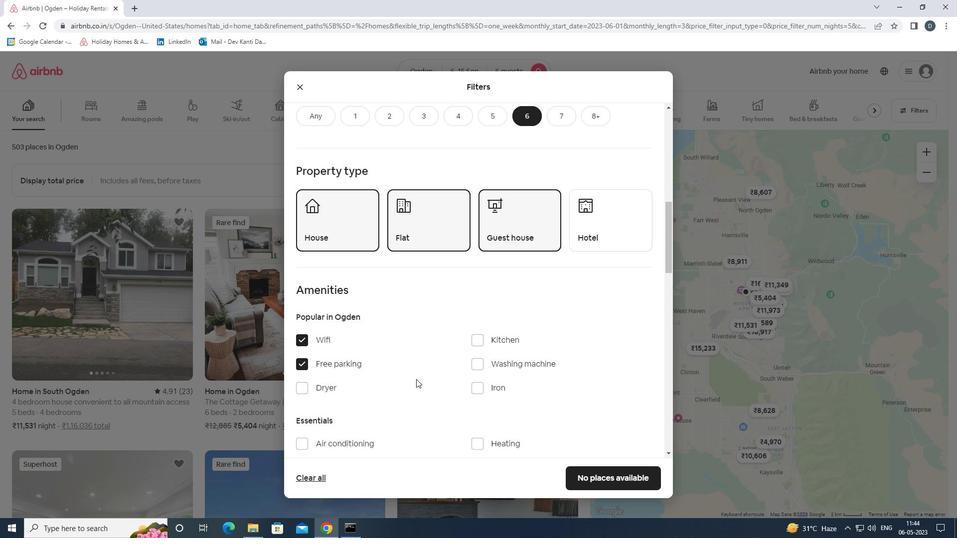 
Action: Mouse moved to (417, 378)
Screenshot: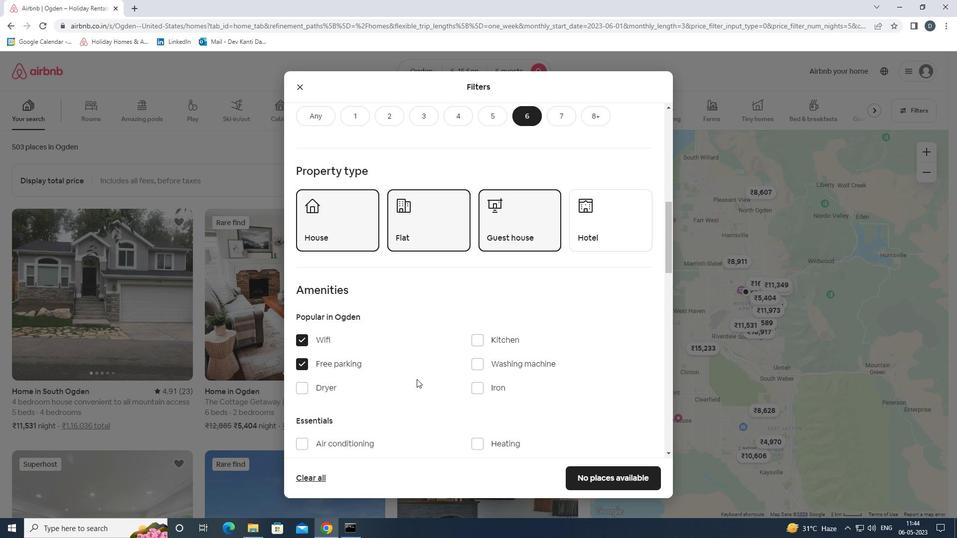 
Action: Mouse scrolled (417, 378) with delta (0, 0)
Screenshot: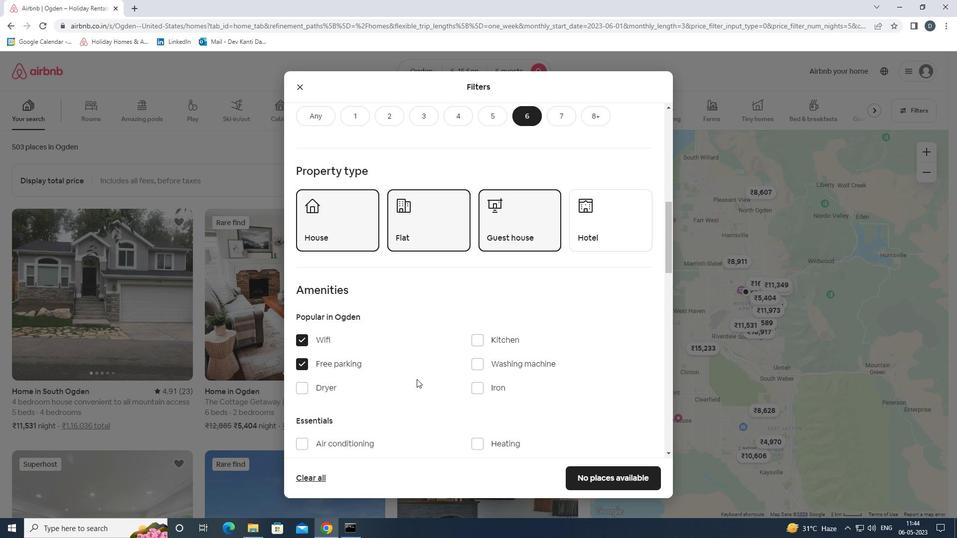 
Action: Mouse moved to (467, 344)
Screenshot: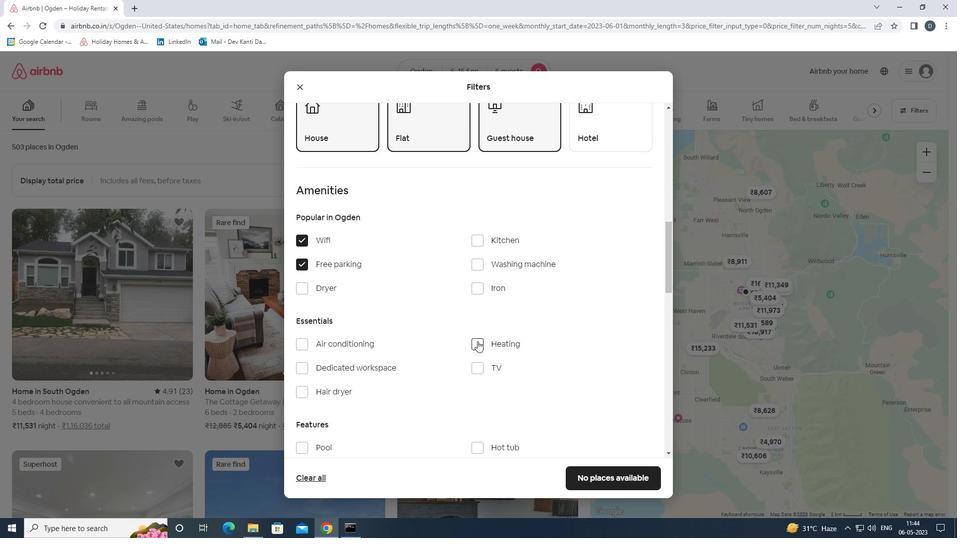 
Action: Mouse scrolled (467, 344) with delta (0, 0)
Screenshot: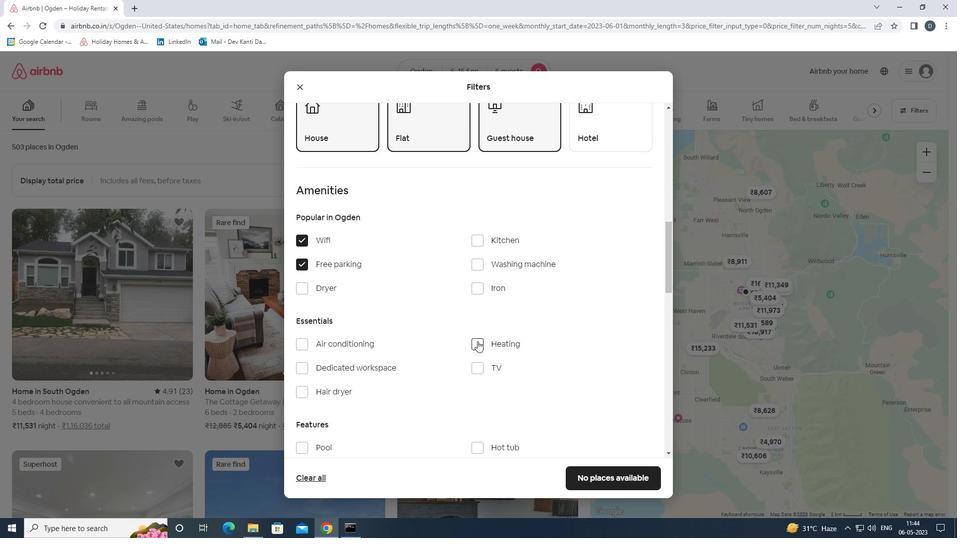
Action: Mouse moved to (491, 320)
Screenshot: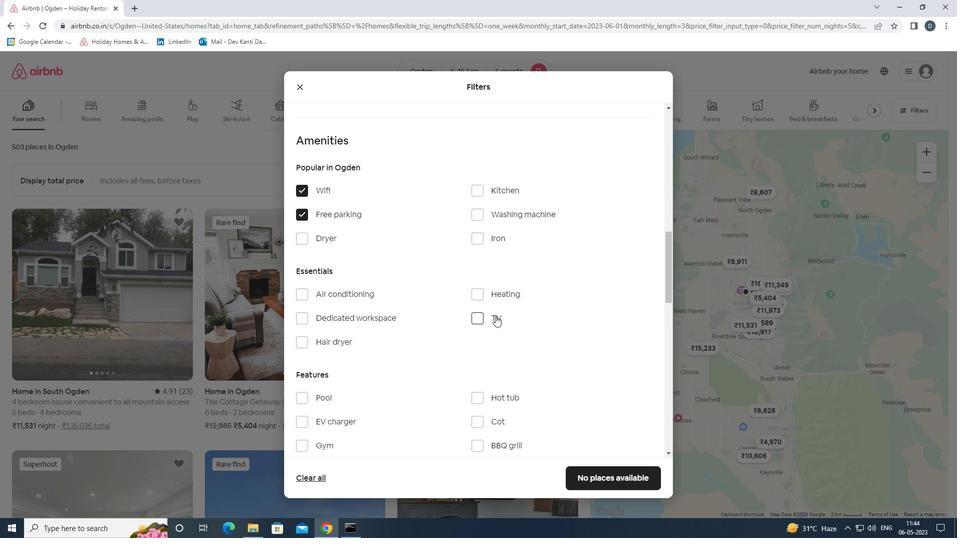 
Action: Mouse pressed left at (491, 320)
Screenshot: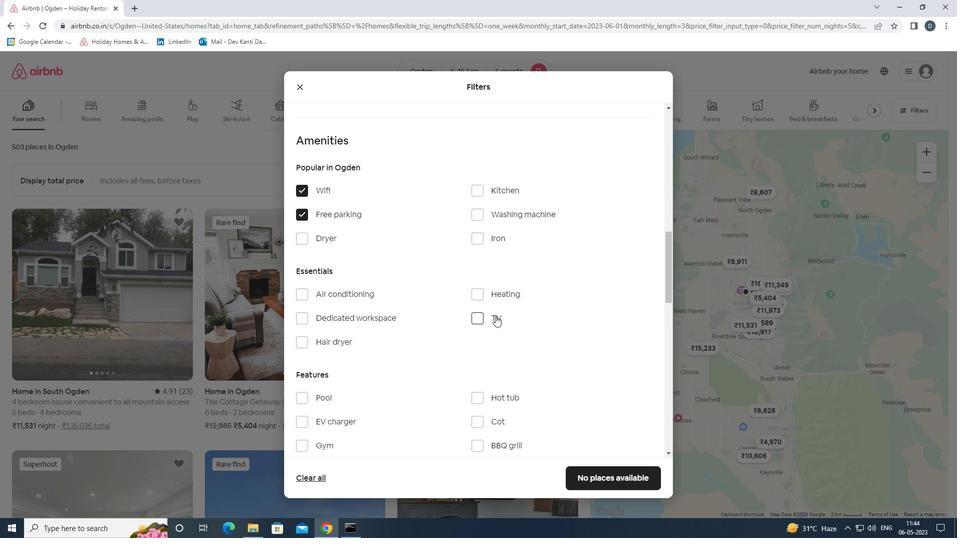 
Action: Mouse moved to (489, 320)
Screenshot: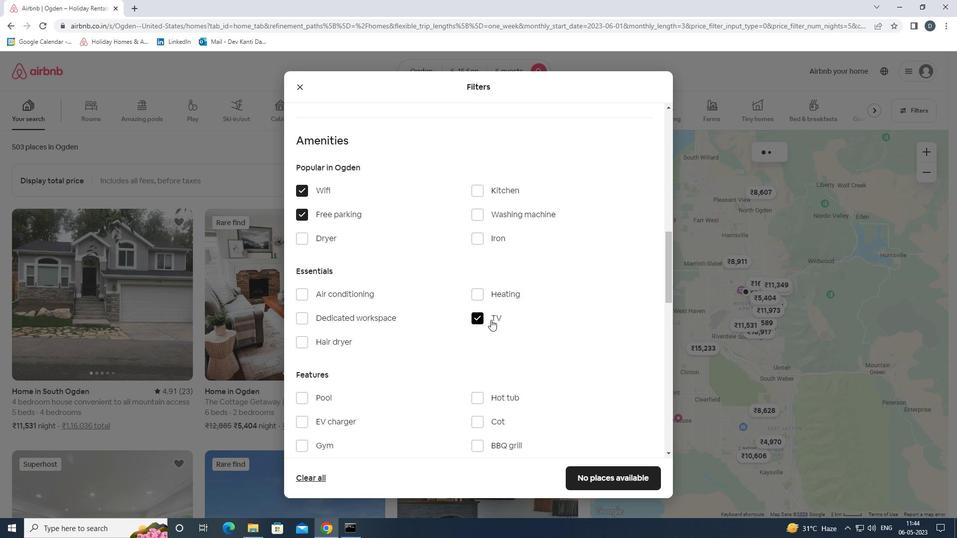 
Action: Mouse scrolled (489, 320) with delta (0, 0)
Screenshot: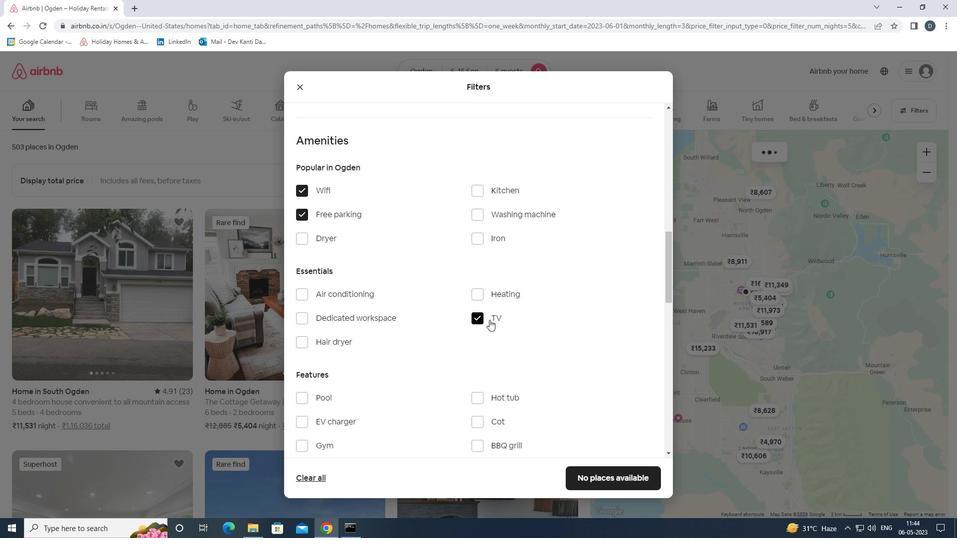 
Action: Mouse scrolled (489, 320) with delta (0, 0)
Screenshot: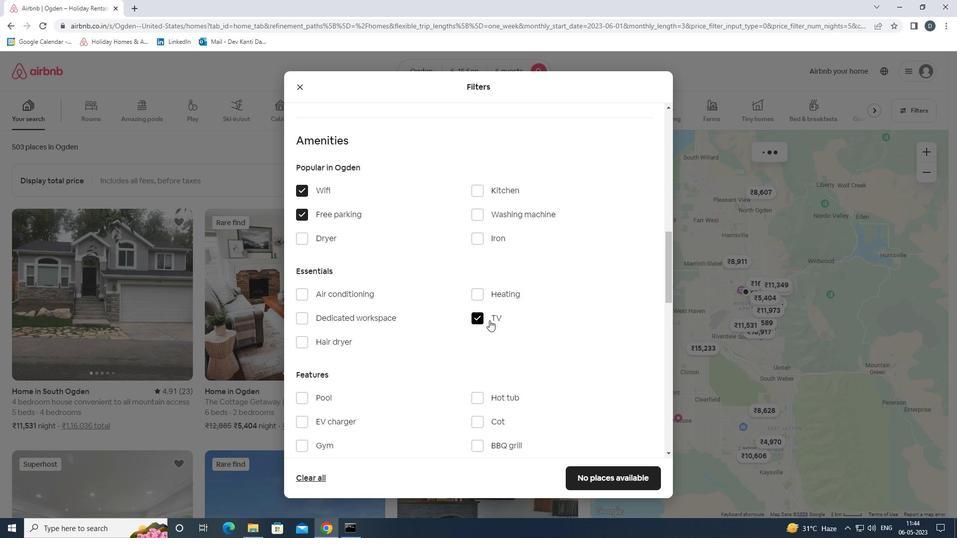 
Action: Mouse moved to (488, 320)
Screenshot: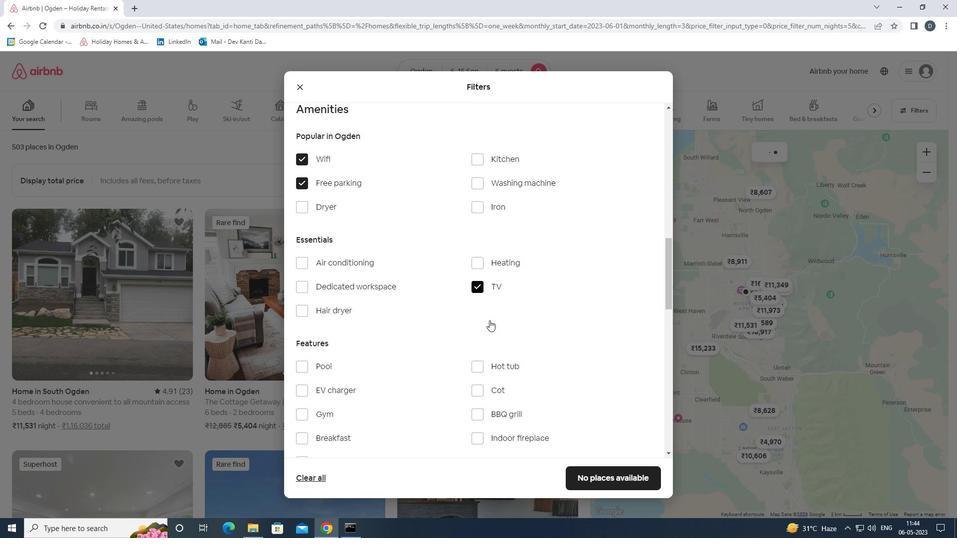 
Action: Mouse scrolled (488, 320) with delta (0, 0)
Screenshot: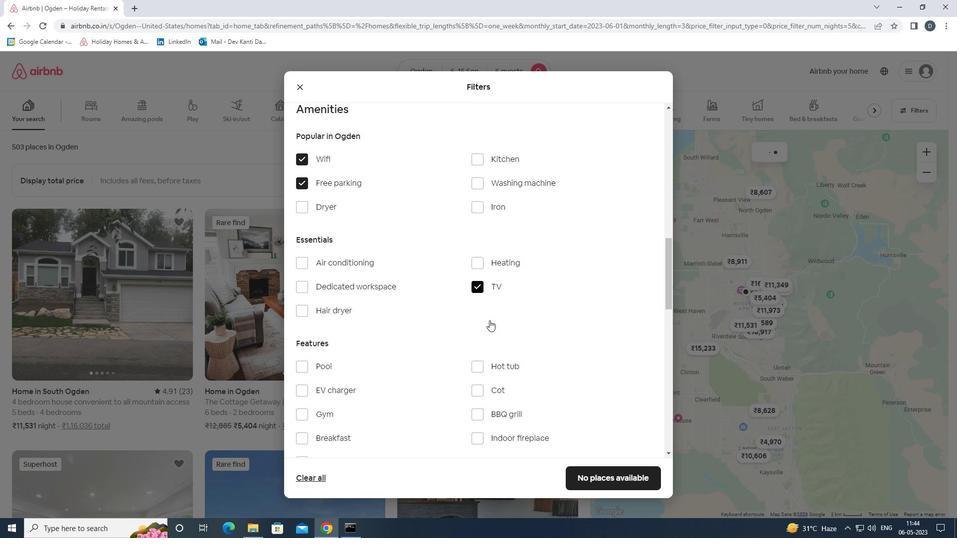 
Action: Mouse moved to (312, 299)
Screenshot: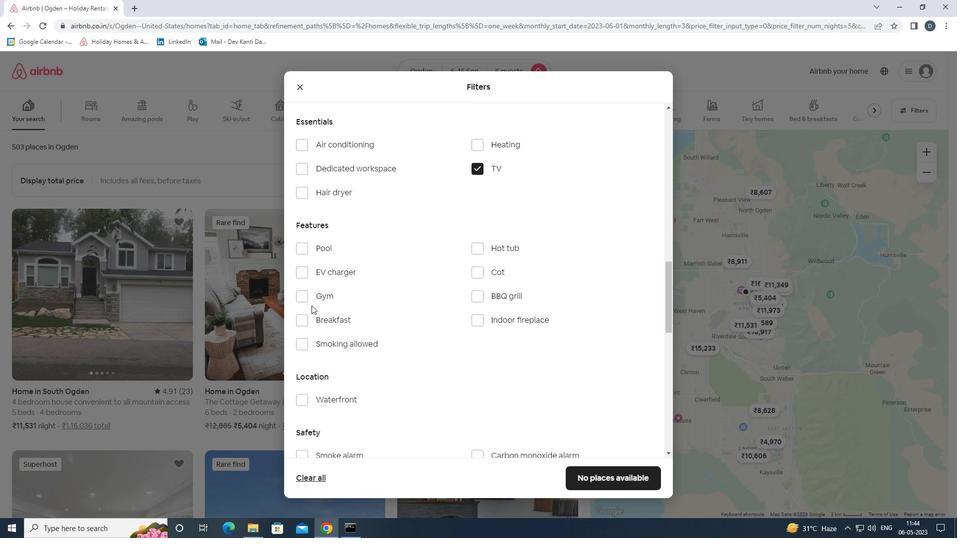
Action: Mouse pressed left at (312, 299)
Screenshot: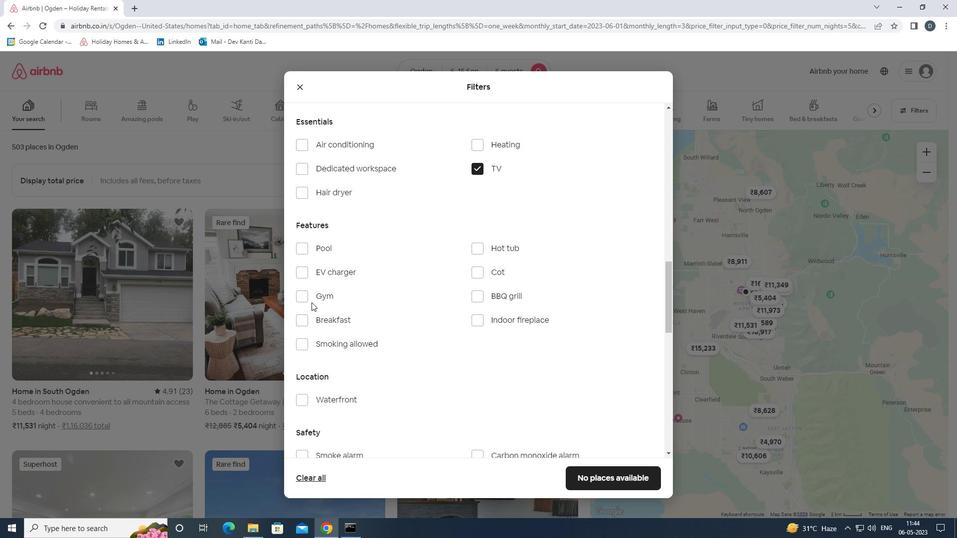 
Action: Mouse moved to (312, 318)
Screenshot: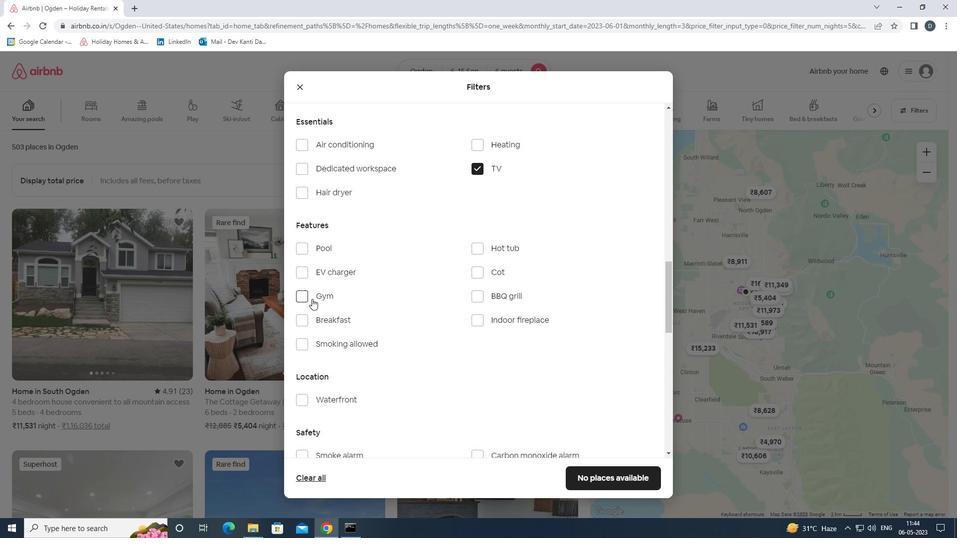 
Action: Mouse pressed left at (312, 318)
Screenshot: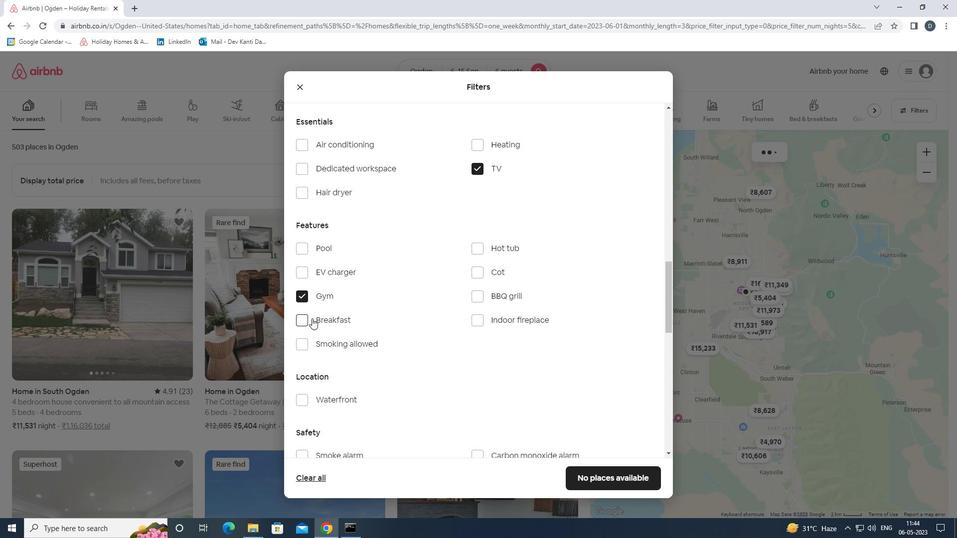 
Action: Mouse moved to (470, 334)
Screenshot: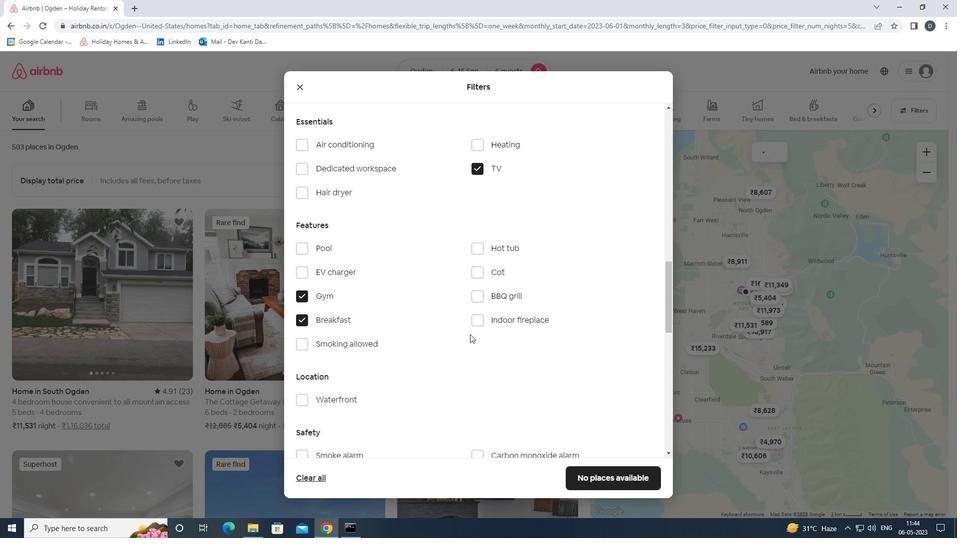 
Action: Mouse scrolled (470, 333) with delta (0, 0)
Screenshot: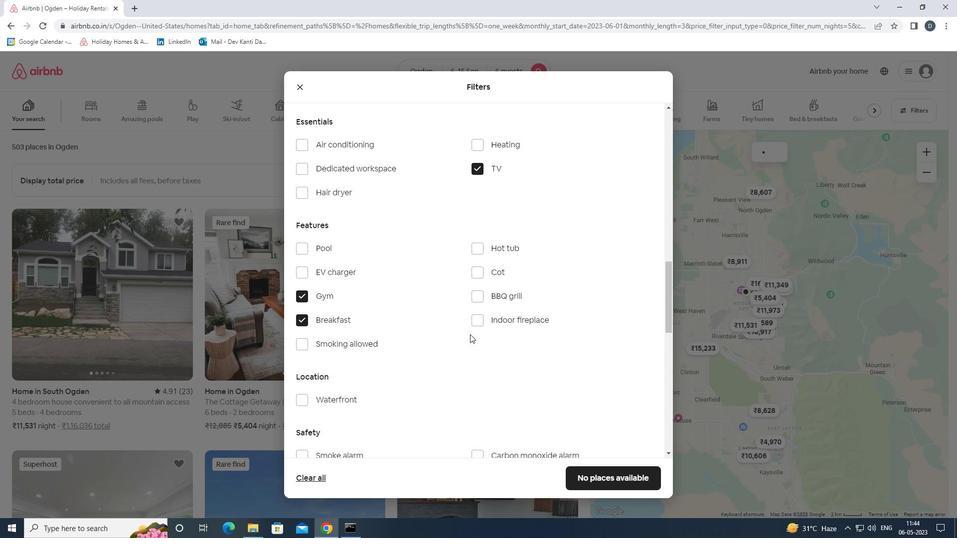
Action: Mouse scrolled (470, 333) with delta (0, 0)
Screenshot: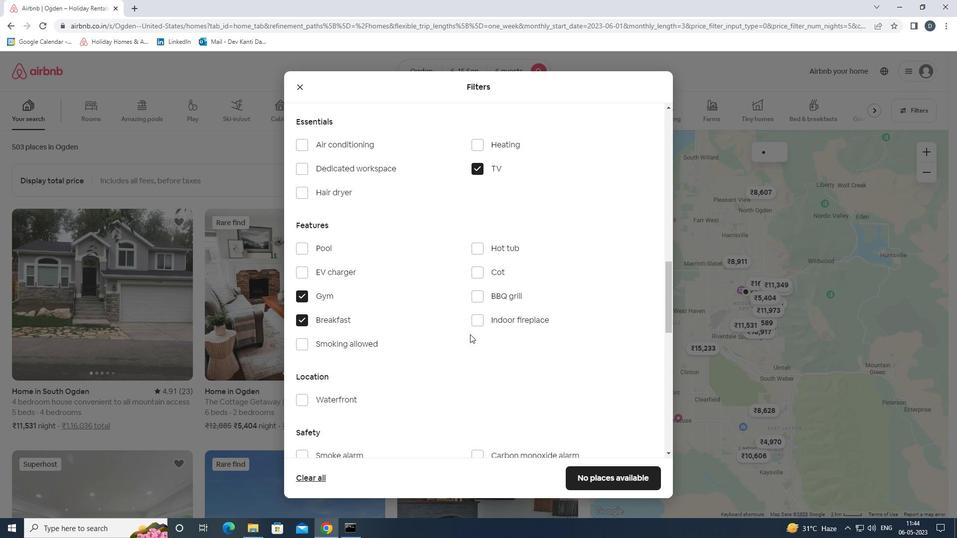 
Action: Mouse moved to (471, 335)
Screenshot: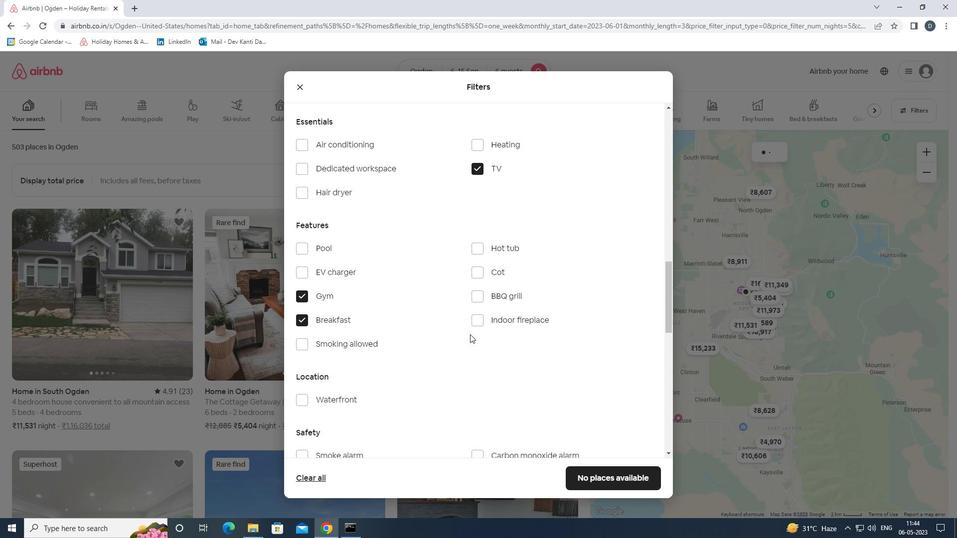 
Action: Mouse scrolled (471, 334) with delta (0, 0)
Screenshot: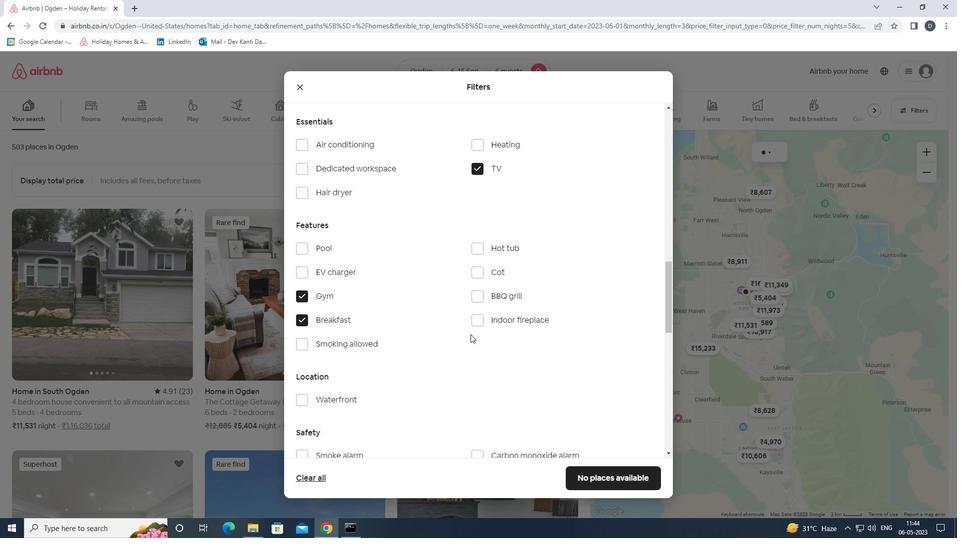 
Action: Mouse moved to (475, 336)
Screenshot: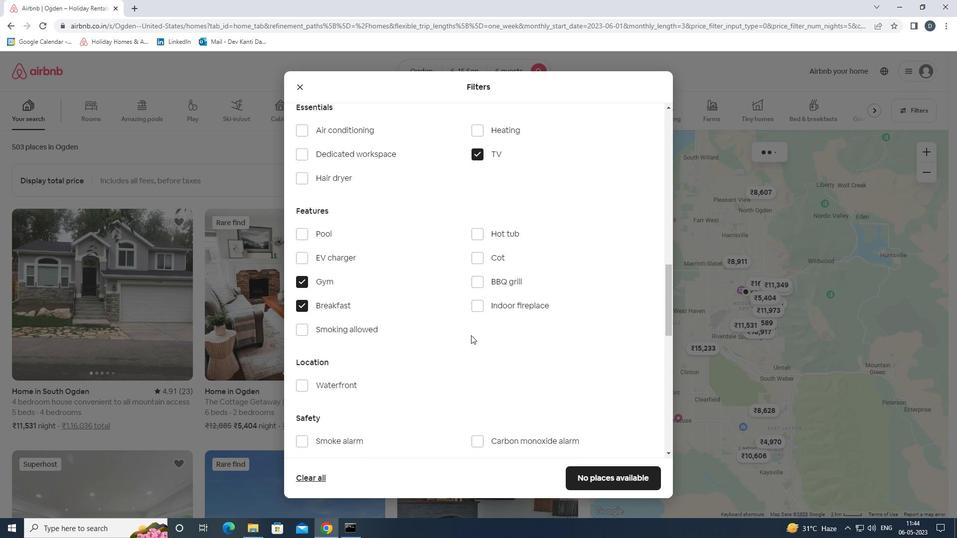 
Action: Mouse scrolled (475, 336) with delta (0, 0)
Screenshot: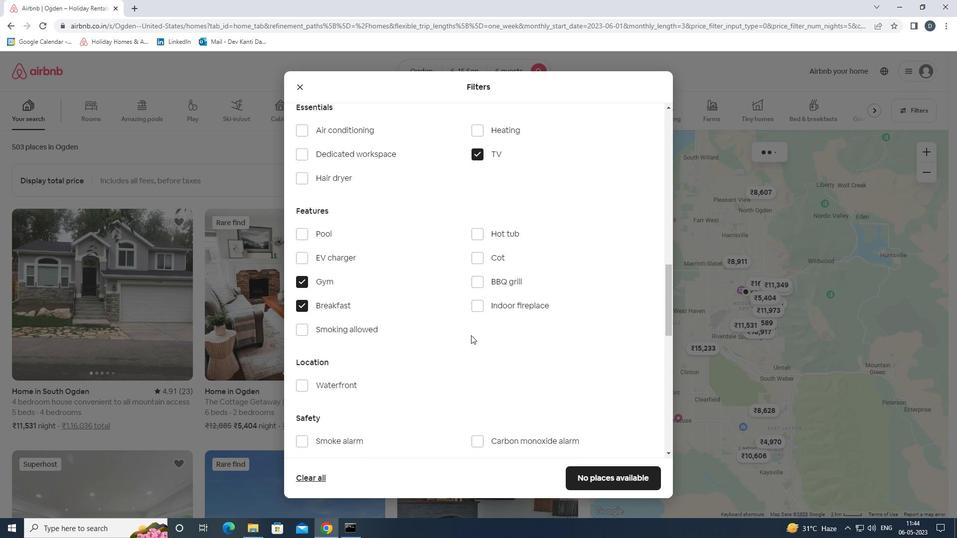 
Action: Mouse moved to (483, 336)
Screenshot: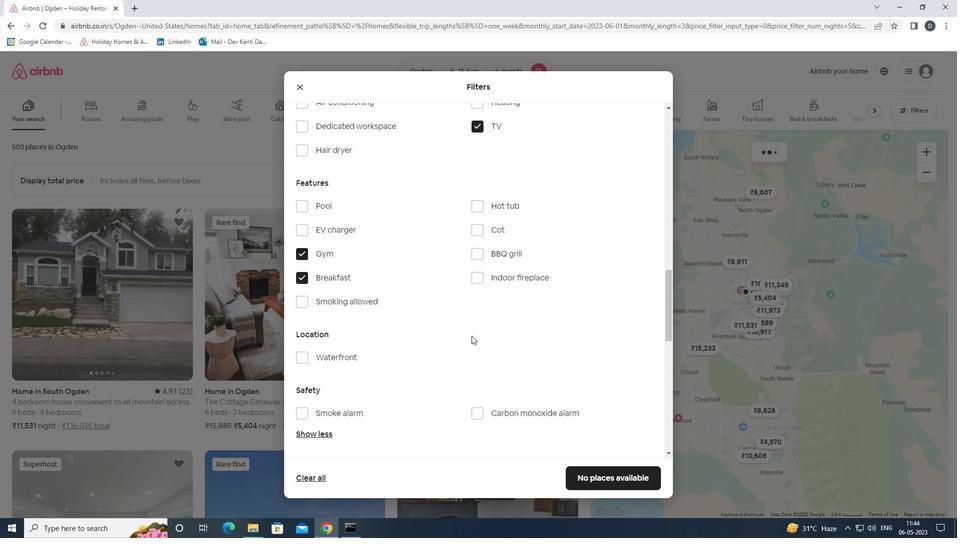 
Action: Mouse scrolled (483, 337) with delta (0, 0)
Screenshot: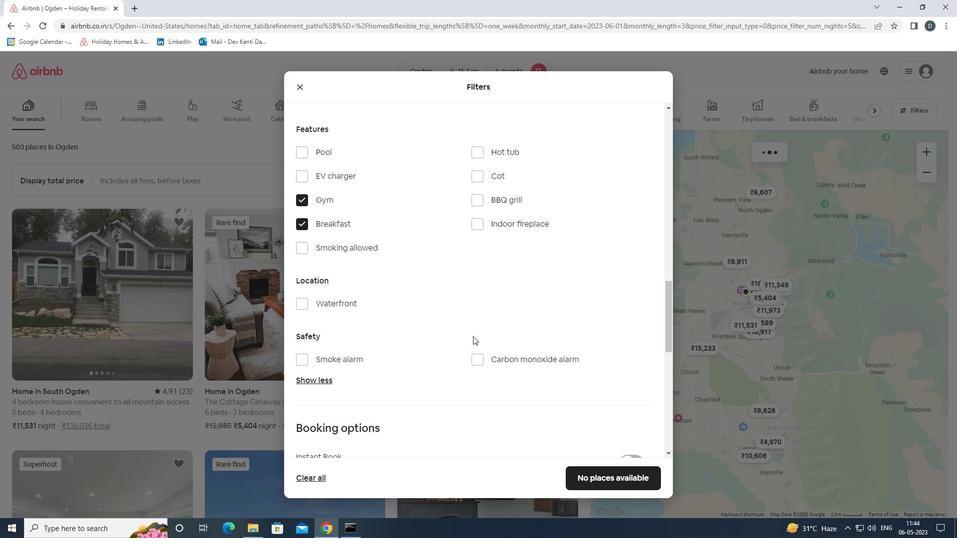 
Action: Mouse moved to (473, 340)
Screenshot: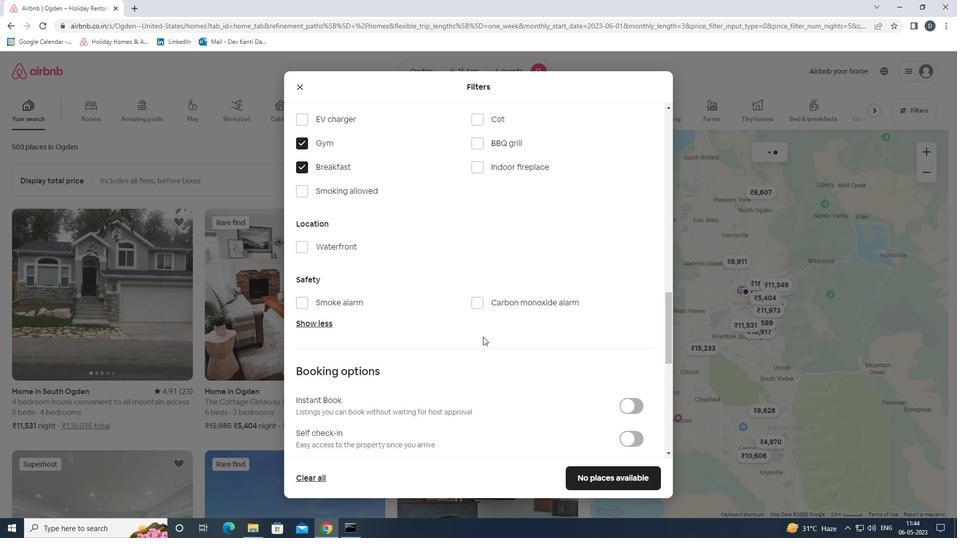 
Action: Mouse scrolled (473, 340) with delta (0, 0)
Screenshot: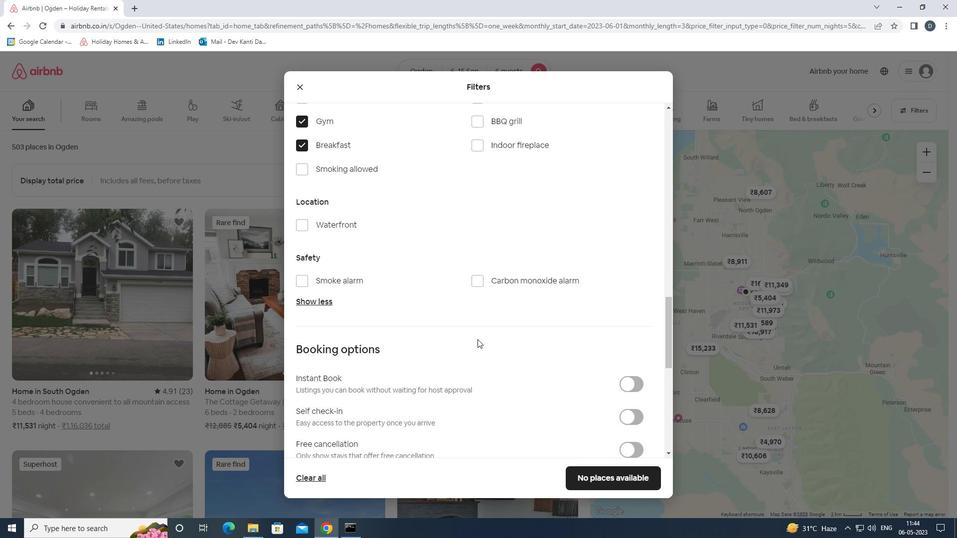 
Action: Mouse moved to (634, 385)
Screenshot: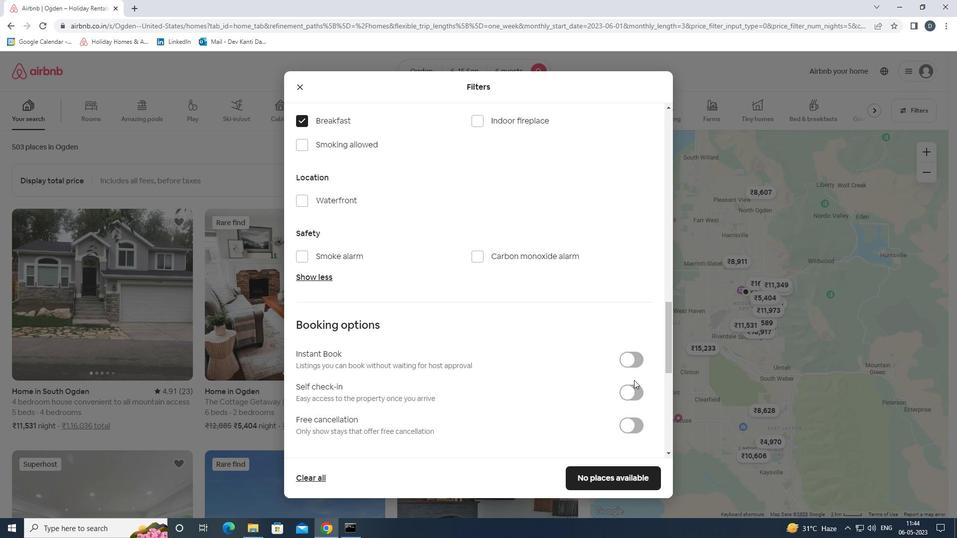 
Action: Mouse pressed left at (634, 385)
Screenshot: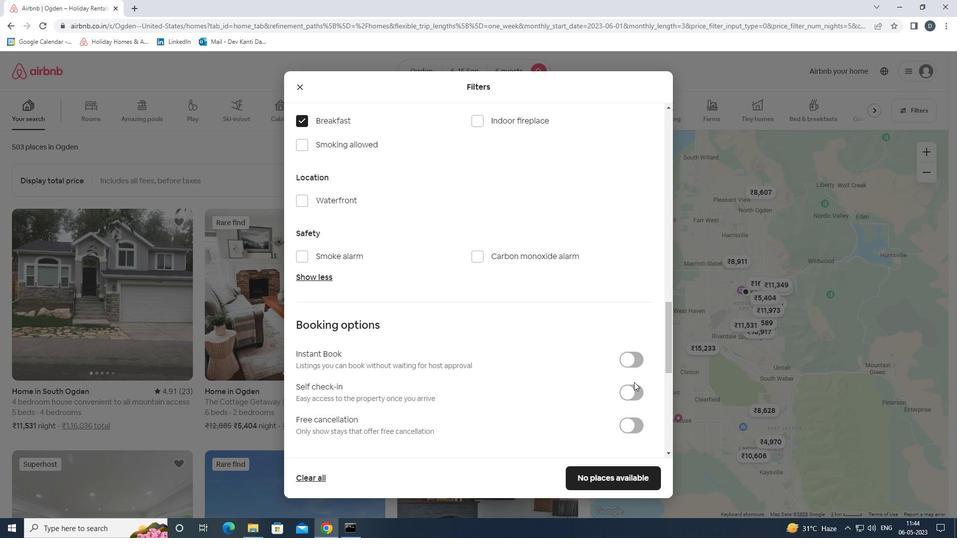
Action: Mouse moved to (625, 386)
Screenshot: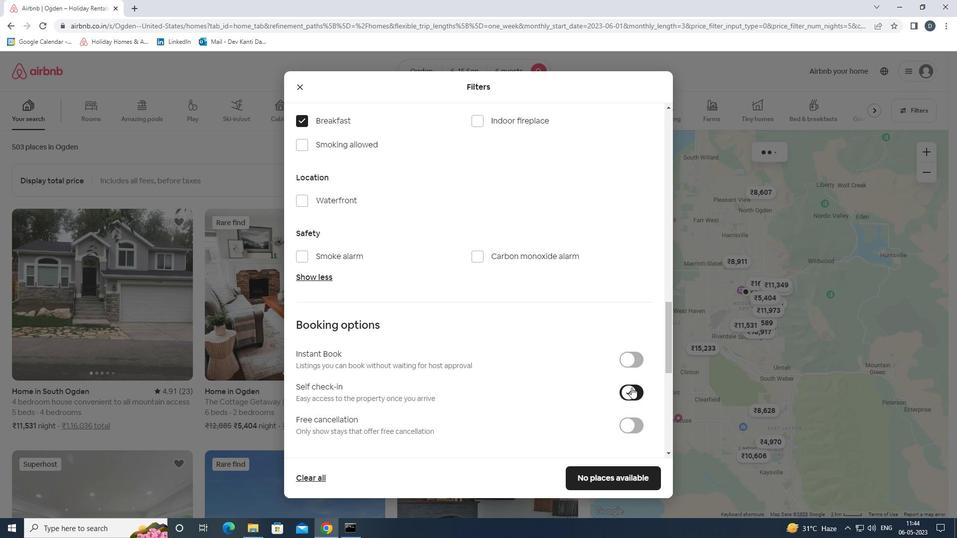 
Action: Mouse scrolled (625, 386) with delta (0, 0)
Screenshot: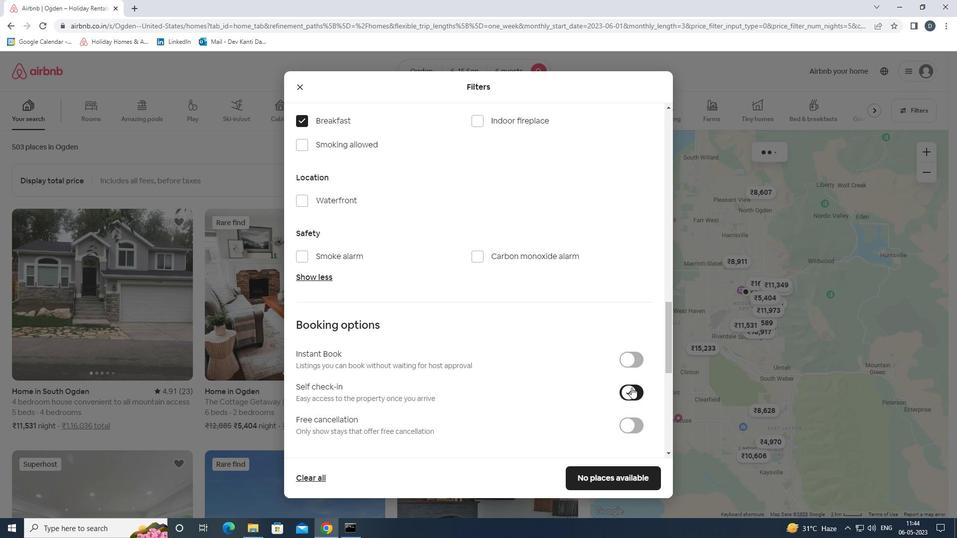 
Action: Mouse moved to (625, 386)
Screenshot: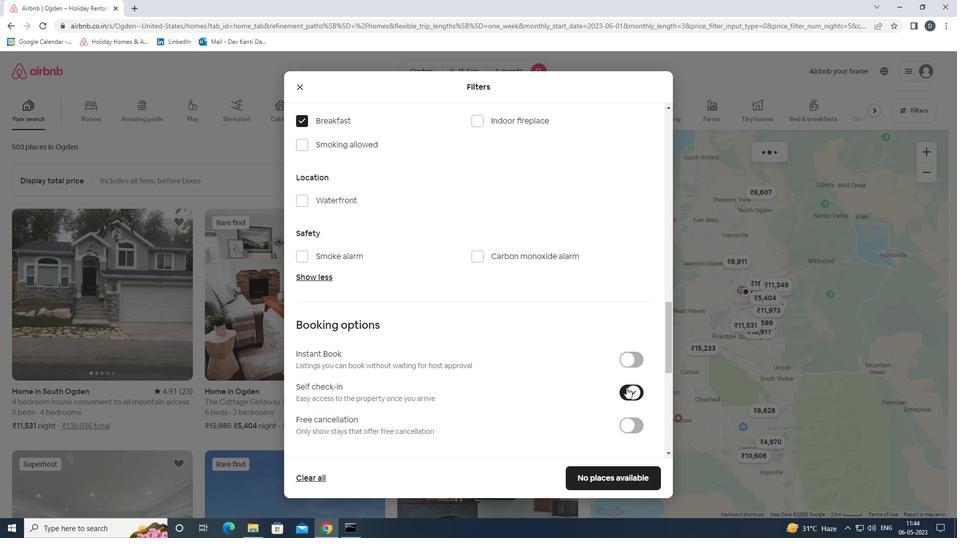 
Action: Mouse scrolled (625, 385) with delta (0, 0)
Screenshot: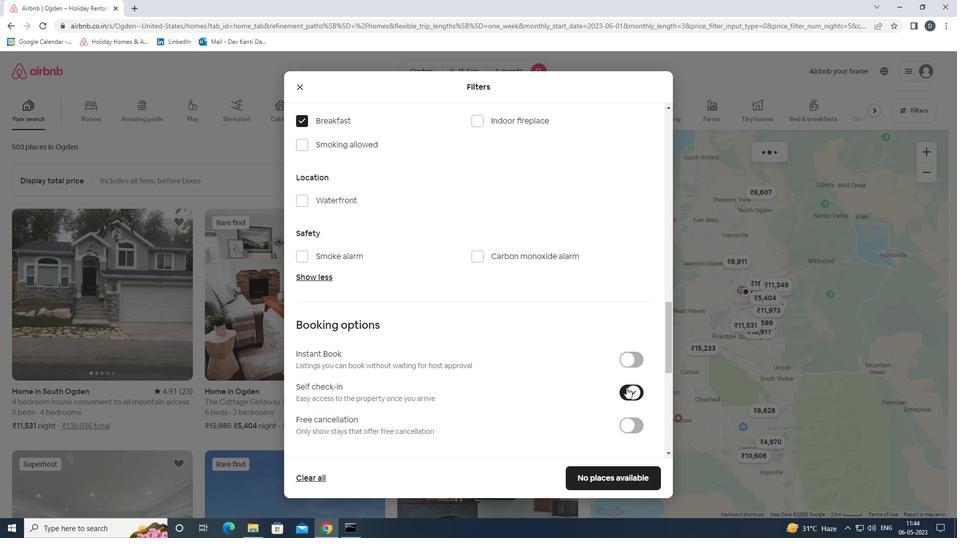 
Action: Mouse moved to (625, 386)
Screenshot: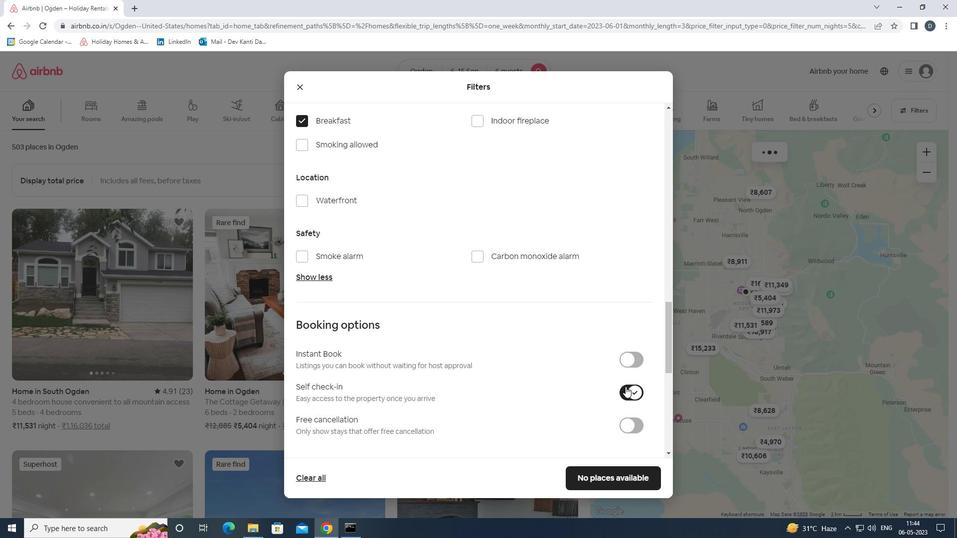 
Action: Mouse scrolled (625, 385) with delta (0, 0)
Screenshot: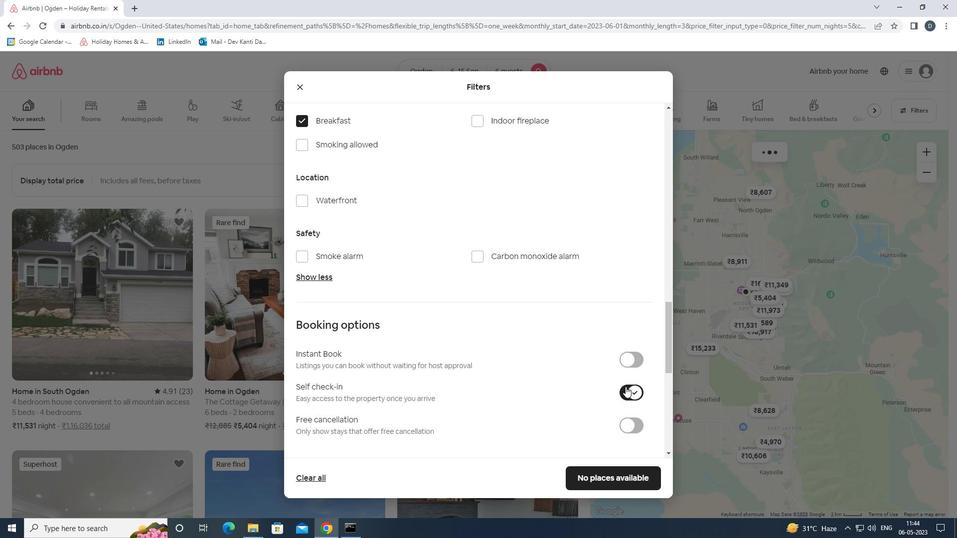 
Action: Mouse moved to (625, 385)
Screenshot: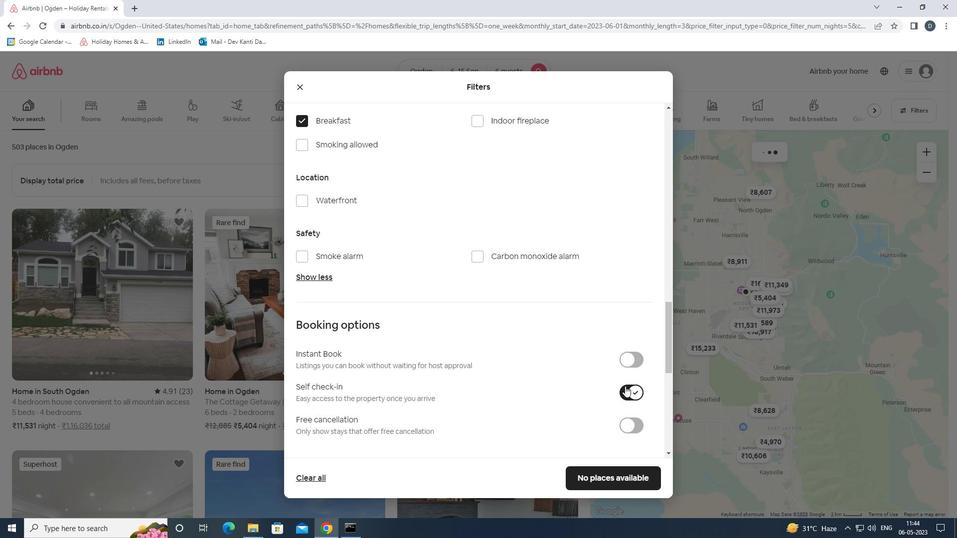 
Action: Mouse scrolled (625, 384) with delta (0, 0)
Screenshot: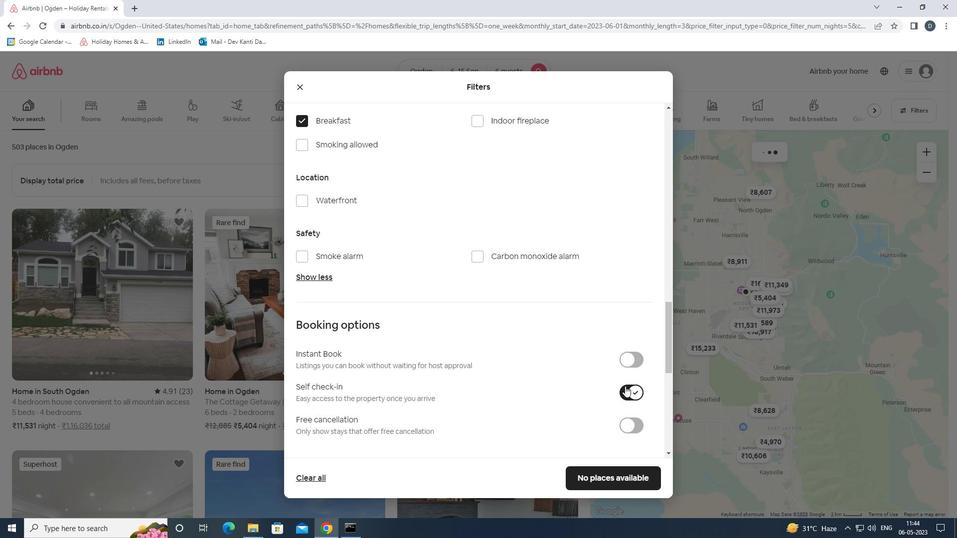 
Action: Mouse moved to (624, 384)
Screenshot: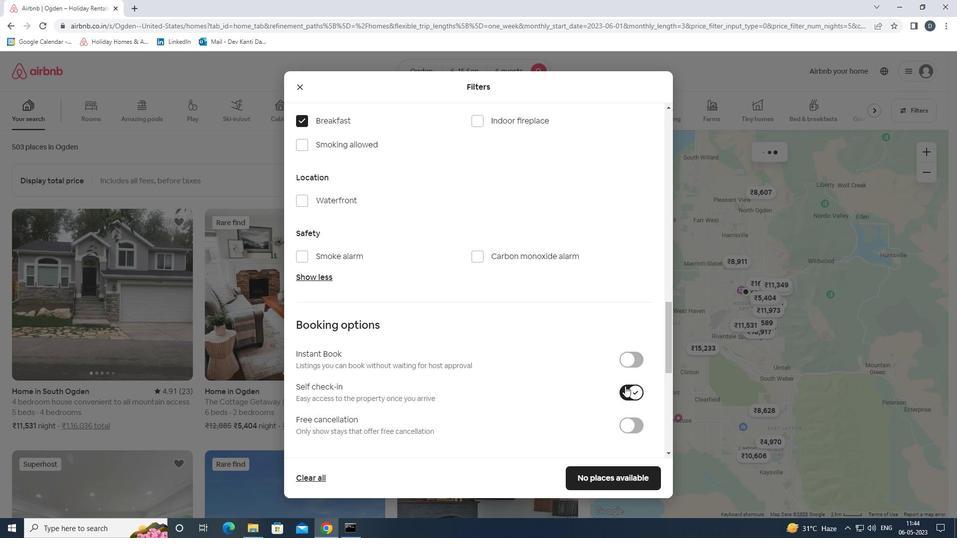 
Action: Mouse scrolled (624, 384) with delta (0, 0)
Screenshot: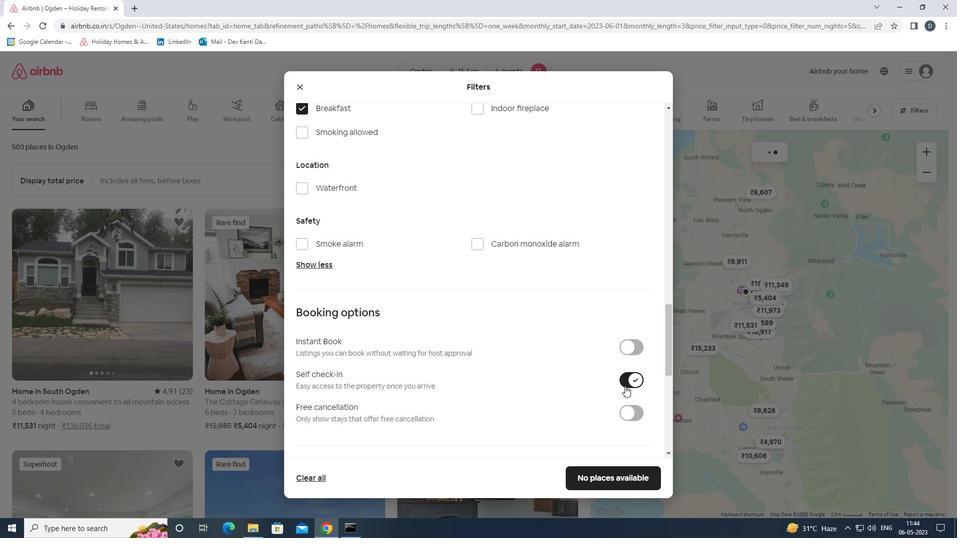 
Action: Mouse moved to (624, 384)
Screenshot: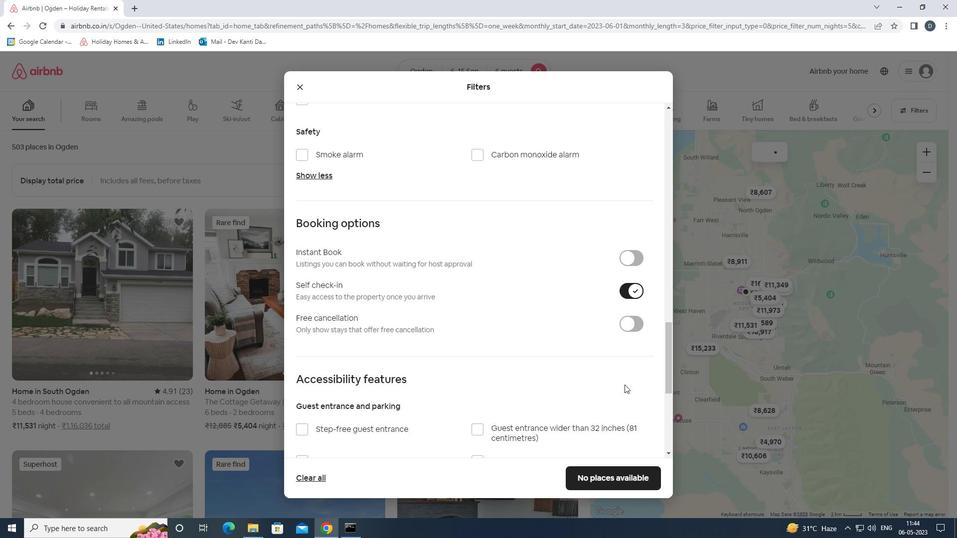 
Action: Mouse scrolled (624, 384) with delta (0, 0)
Screenshot: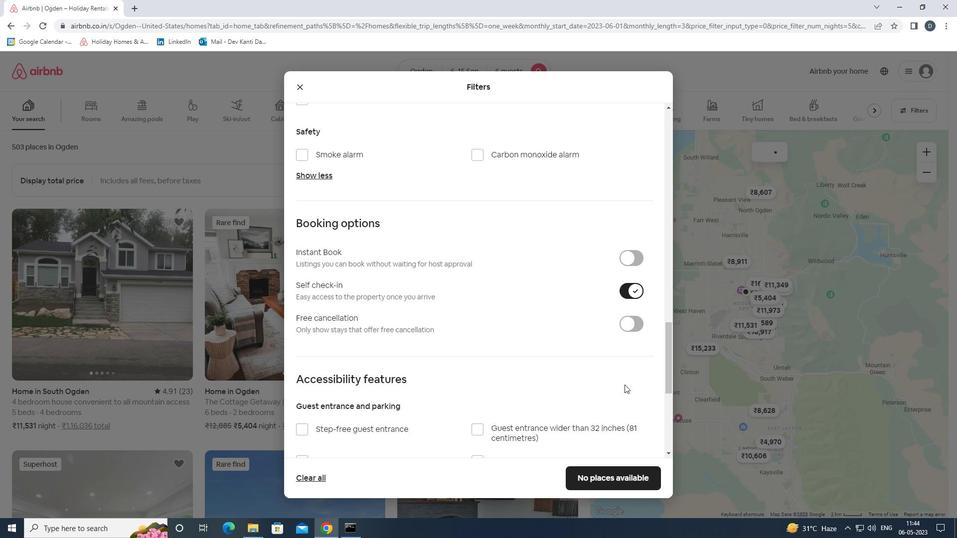 
Action: Mouse moved to (421, 406)
Screenshot: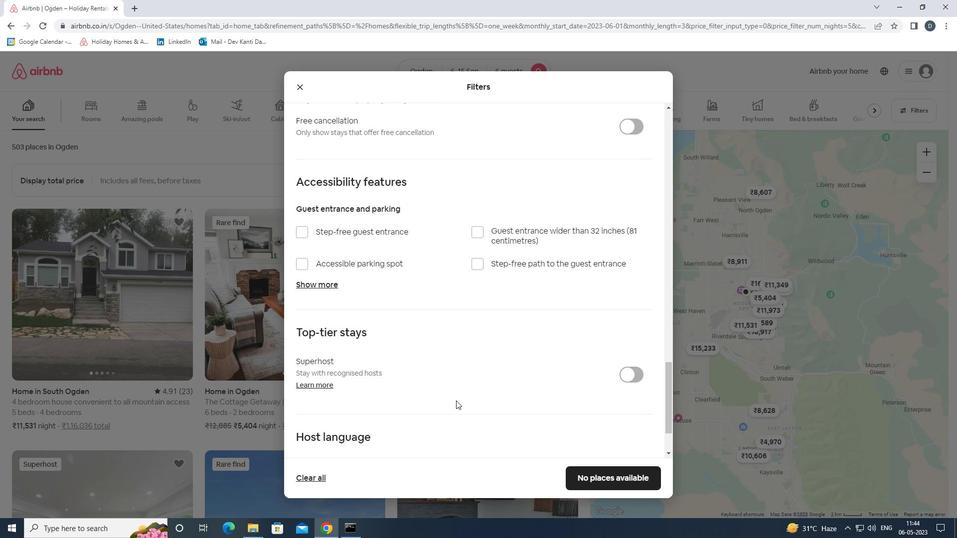
Action: Mouse scrolled (421, 405) with delta (0, 0)
Screenshot: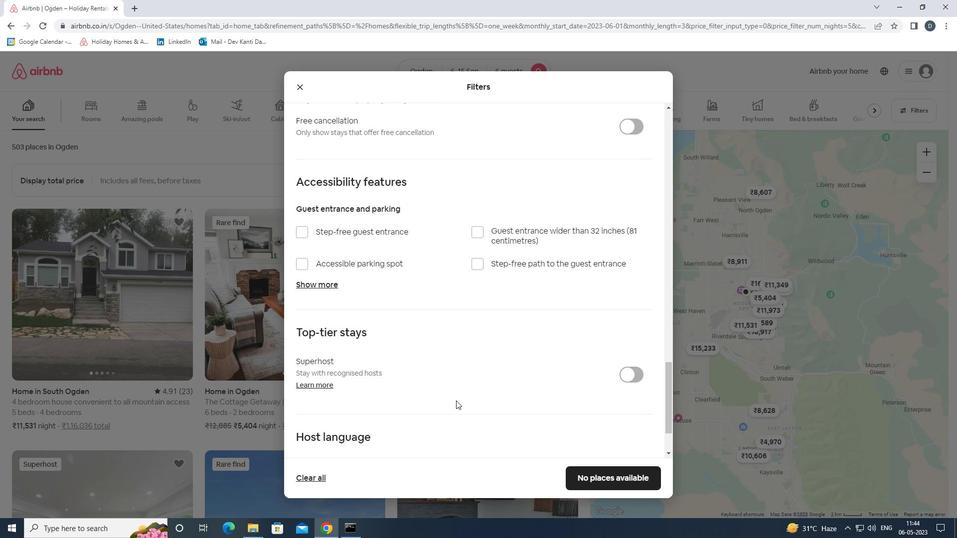 
Action: Mouse scrolled (421, 405) with delta (0, 0)
Screenshot: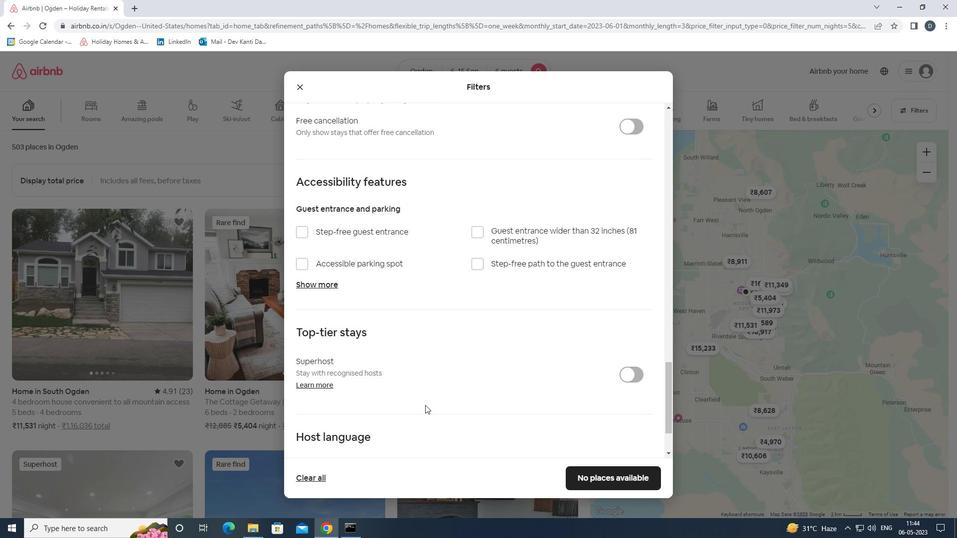 
Action: Mouse moved to (419, 407)
Screenshot: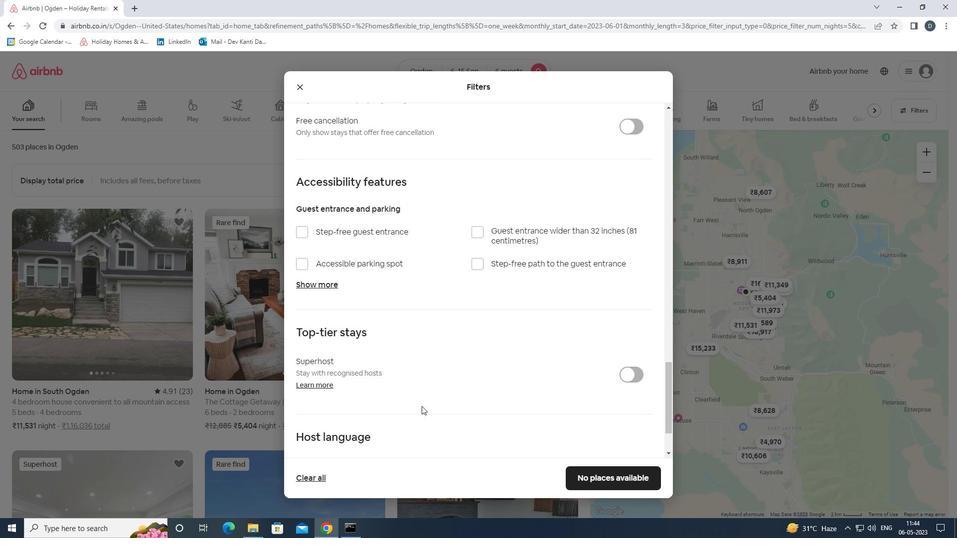 
Action: Mouse scrolled (419, 406) with delta (0, 0)
Screenshot: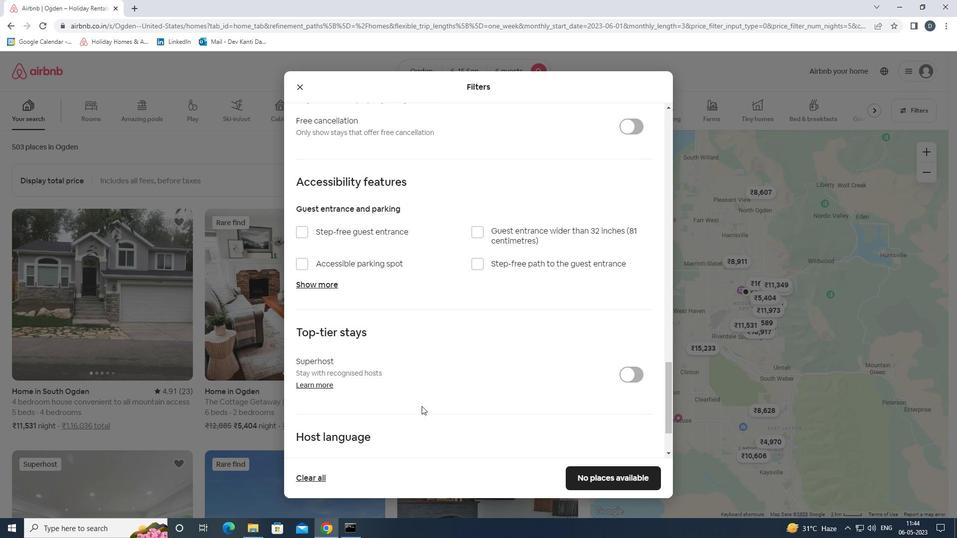 
Action: Mouse moved to (416, 407)
Screenshot: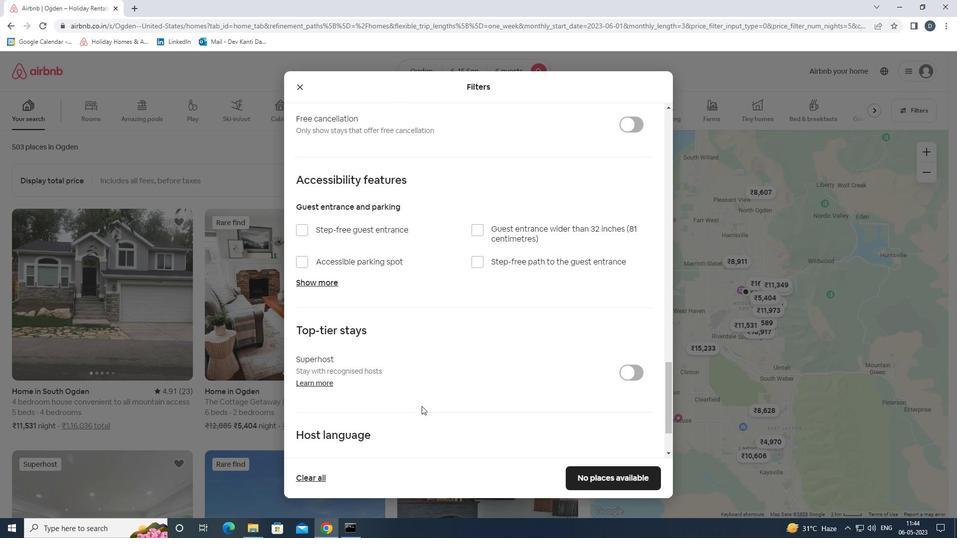 
Action: Mouse scrolled (416, 407) with delta (0, 0)
Screenshot: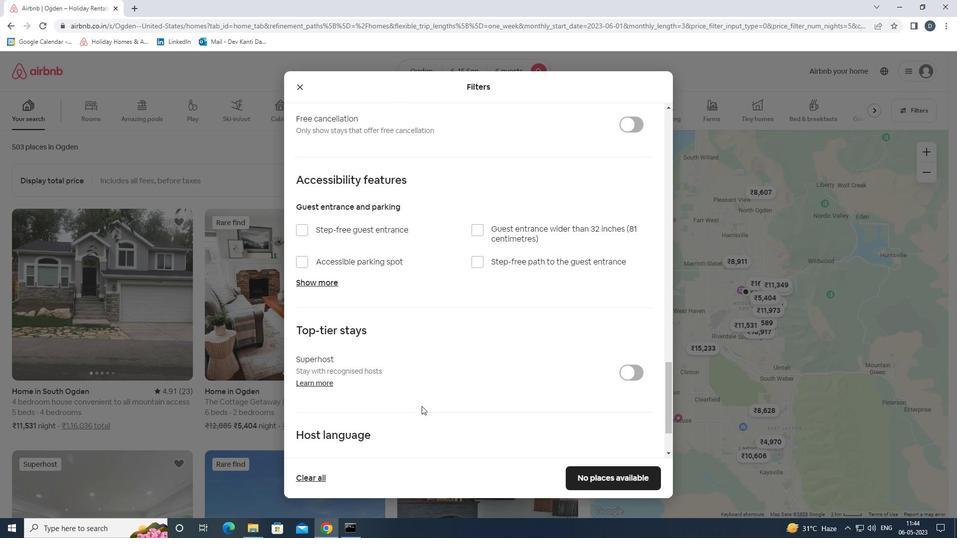 
Action: Mouse moved to (327, 389)
Screenshot: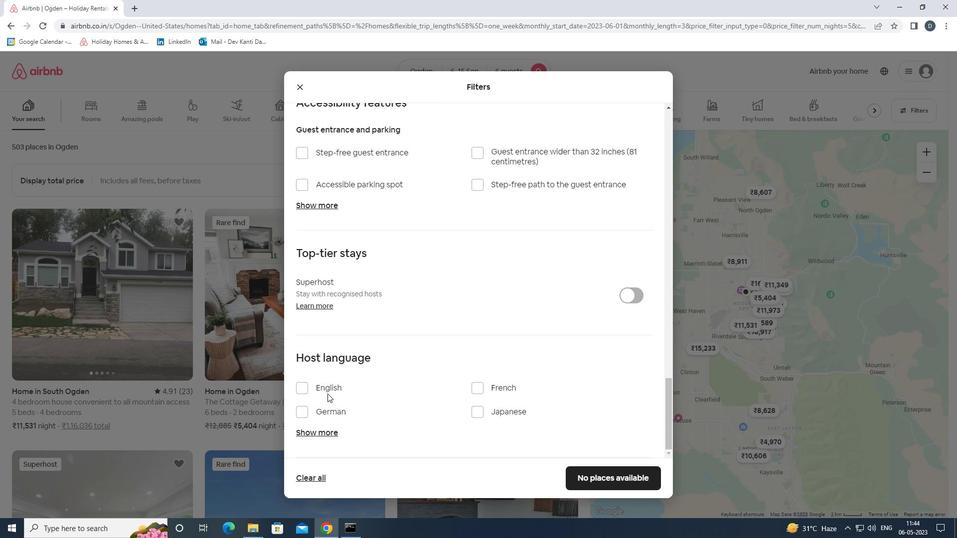 
Action: Mouse pressed left at (327, 389)
Screenshot: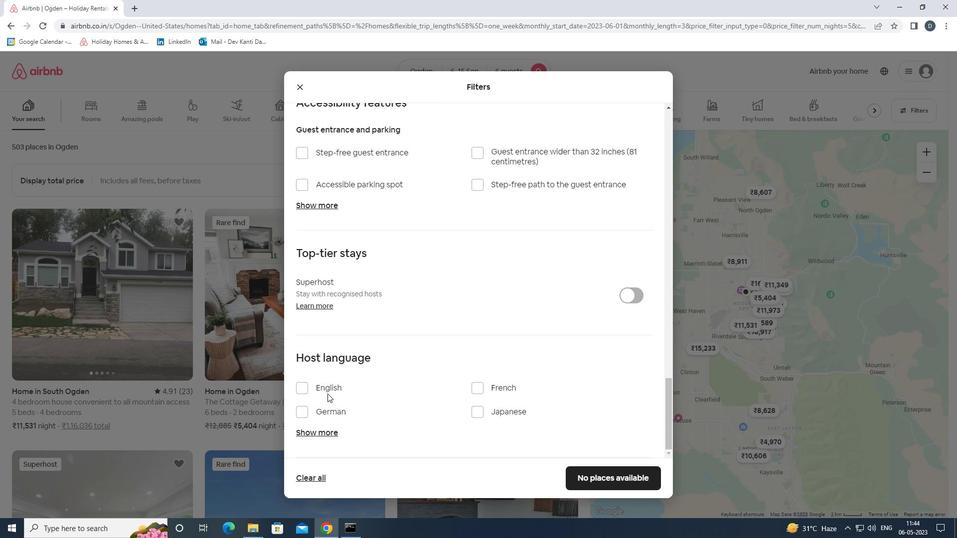 
Action: Mouse moved to (600, 472)
Screenshot: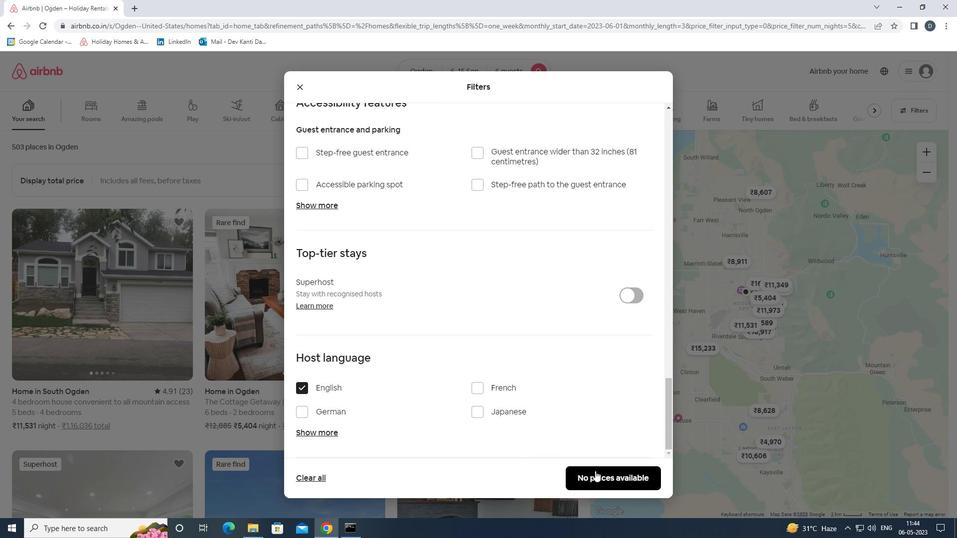 
Action: Mouse pressed left at (600, 472)
Screenshot: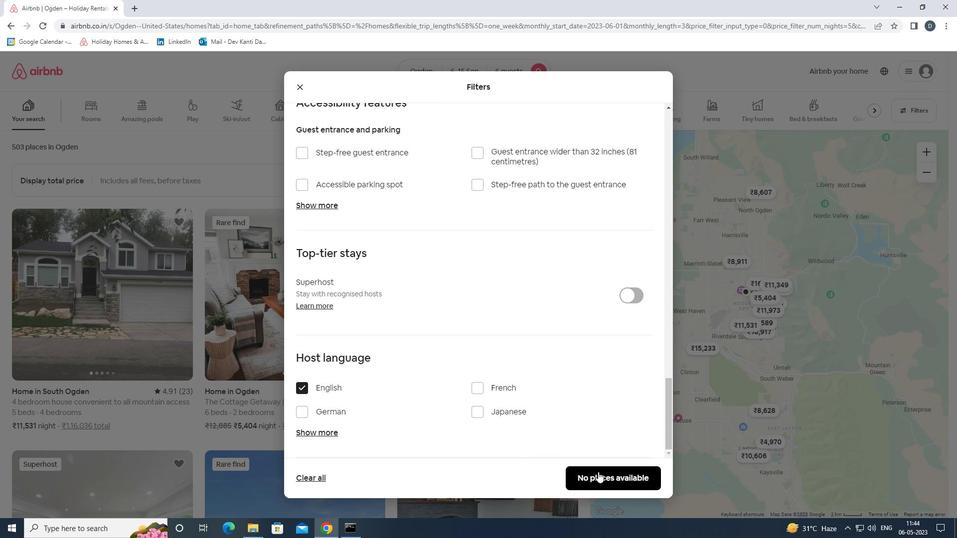 
